 Task: Look for space in Vatican City, Vatican from 11th June, 2023 to 15th June, 2023 for 2 adults in price range Rs.7000 to Rs.16000. Place can be private room with 1  bedroom having 2 beds and 1 bathroom. Property type can be house, flat, guest house, hotel. Booking option can be shelf check-in. Required host language is English.
Action: Mouse moved to (416, 101)
Screenshot: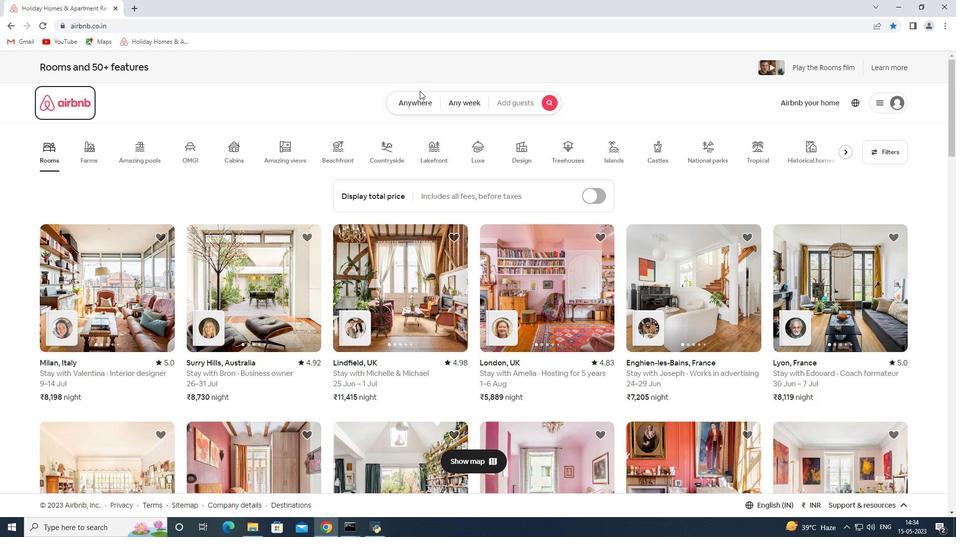 
Action: Mouse pressed left at (416, 101)
Screenshot: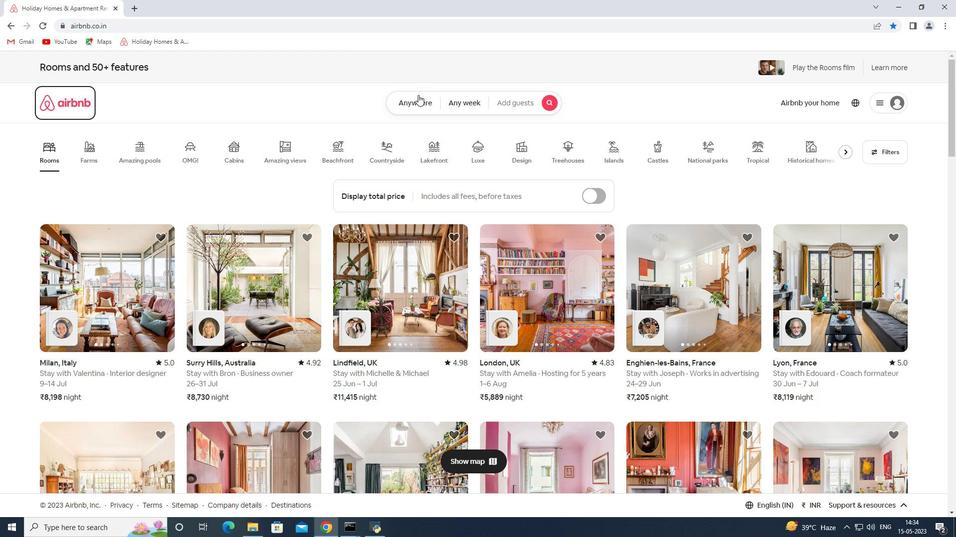 
Action: Mouse moved to (341, 140)
Screenshot: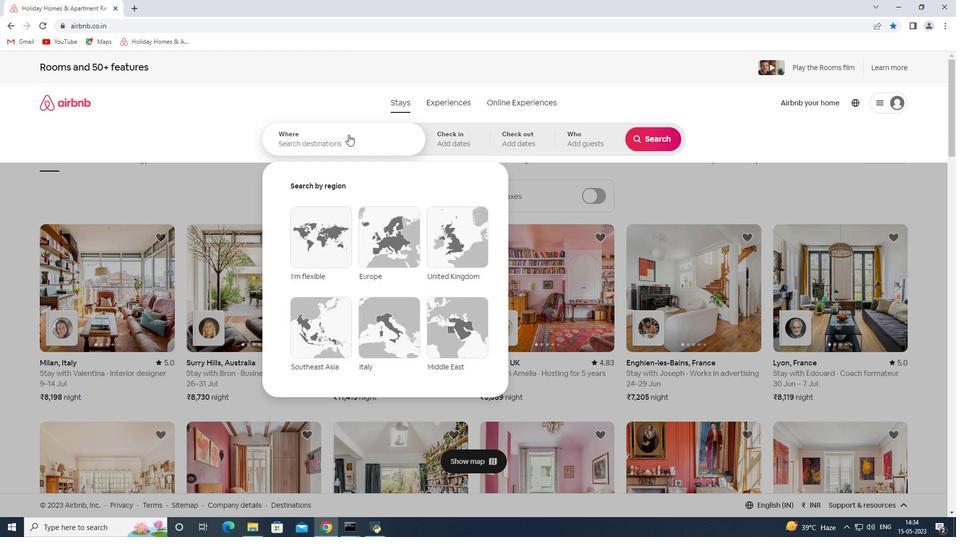 
Action: Mouse pressed left at (341, 140)
Screenshot: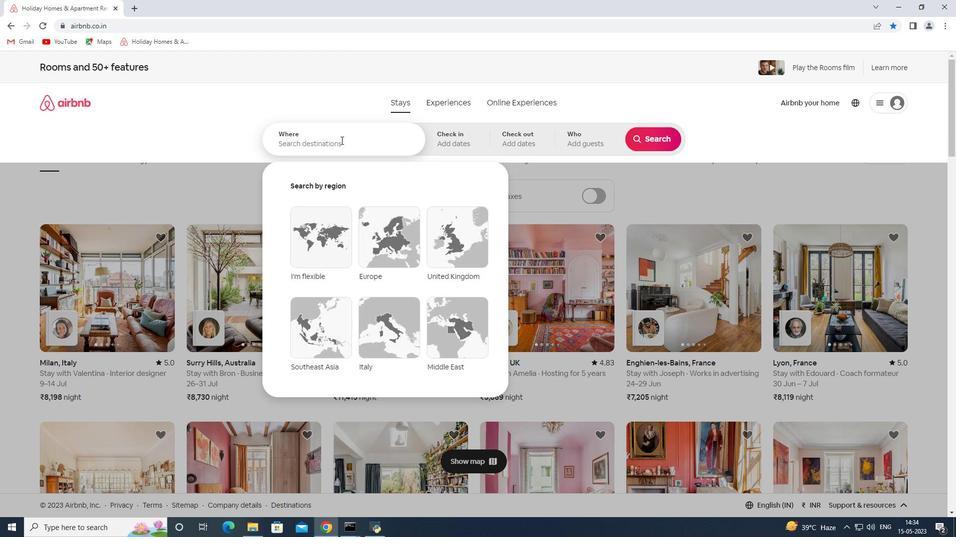 
Action: Key pressed <Key.shift>Vatican<Key.space><Key.shift><Key.shift><Key.shift><Key.shift><Key.shift><Key.shift><Key.shift><Key.shift><Key.shift><Key.shift><Key.shift>City<Key.space><Key.shift>Vatican<Key.space><Key.enter>
Screenshot: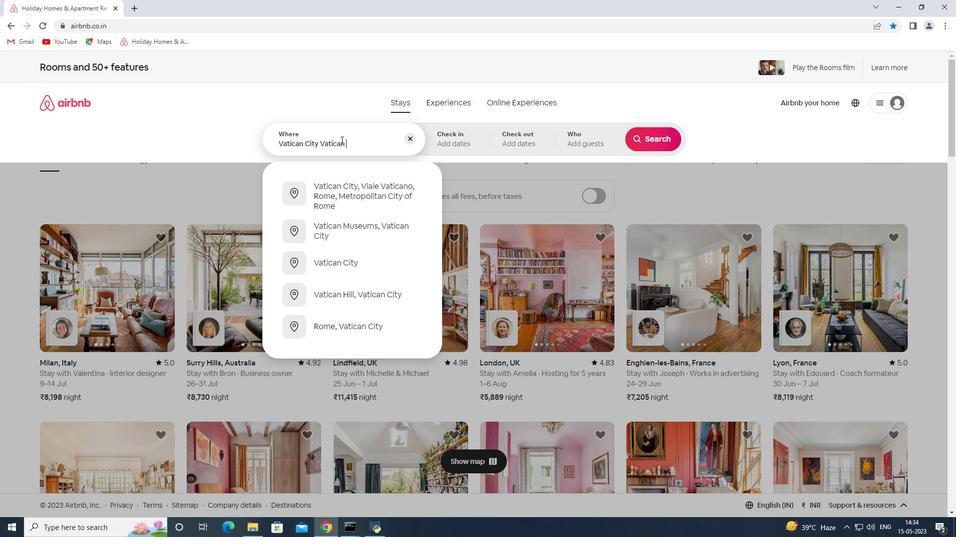 
Action: Mouse moved to (506, 308)
Screenshot: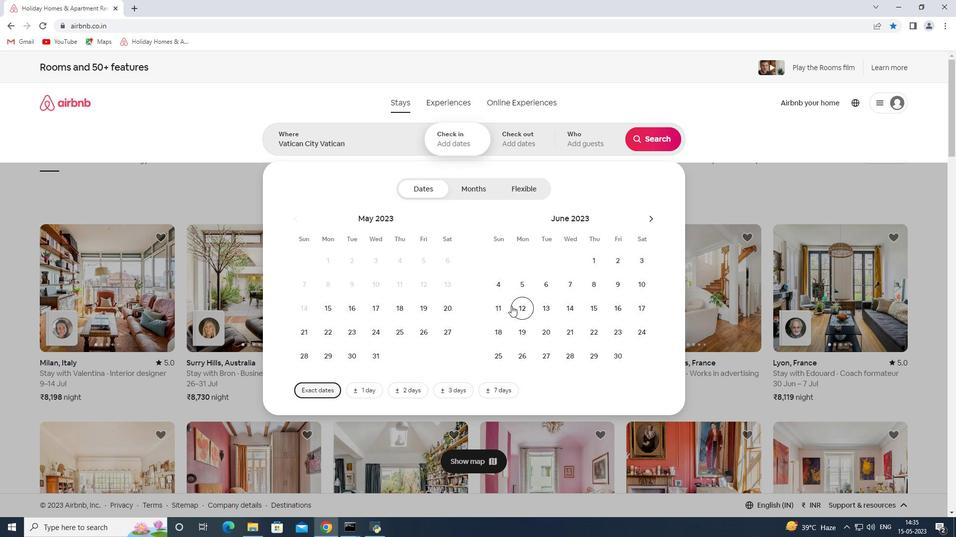
Action: Mouse pressed left at (506, 308)
Screenshot: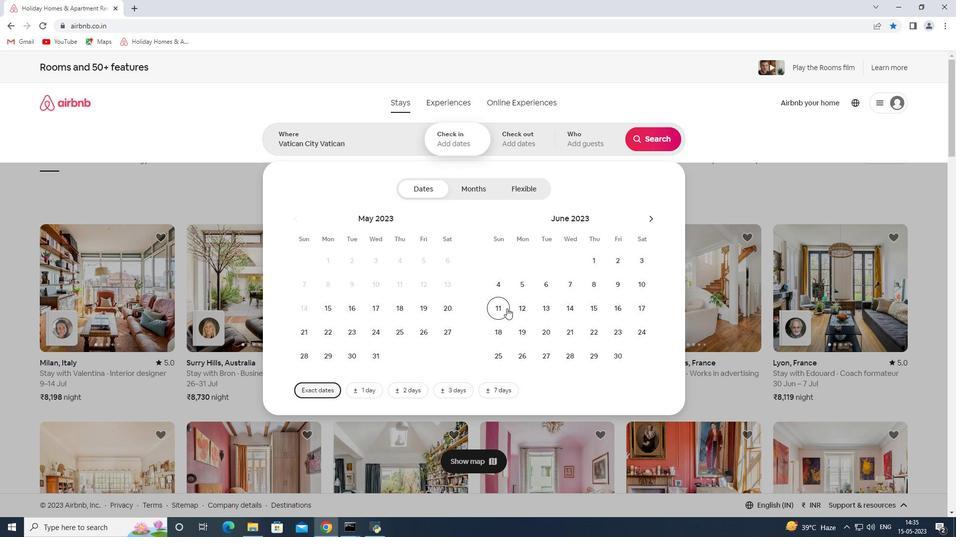 
Action: Mouse moved to (601, 311)
Screenshot: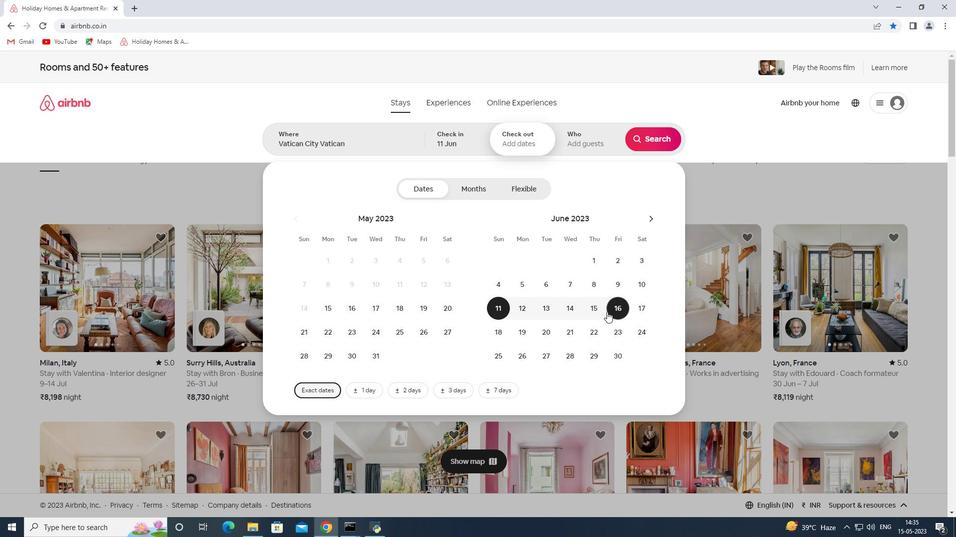 
Action: Mouse pressed left at (601, 311)
Screenshot: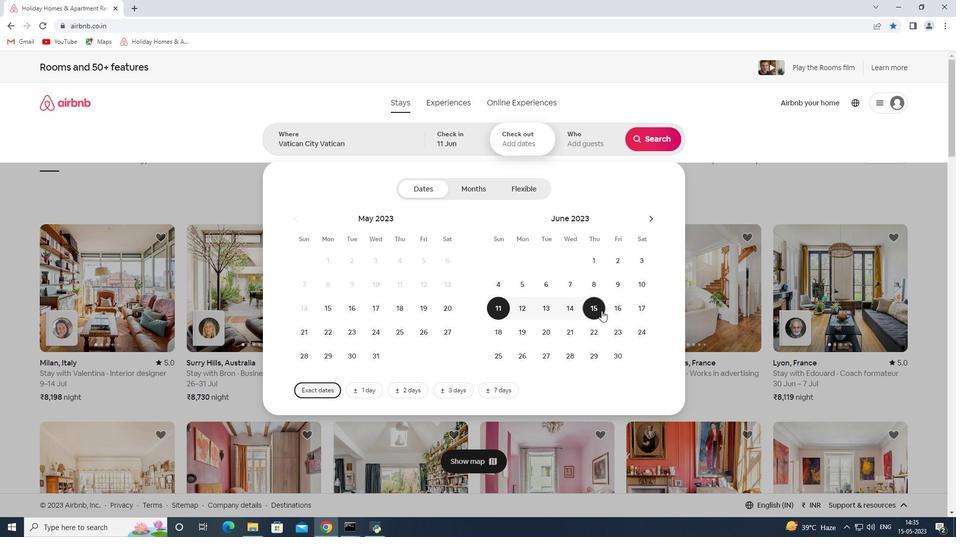 
Action: Mouse moved to (579, 146)
Screenshot: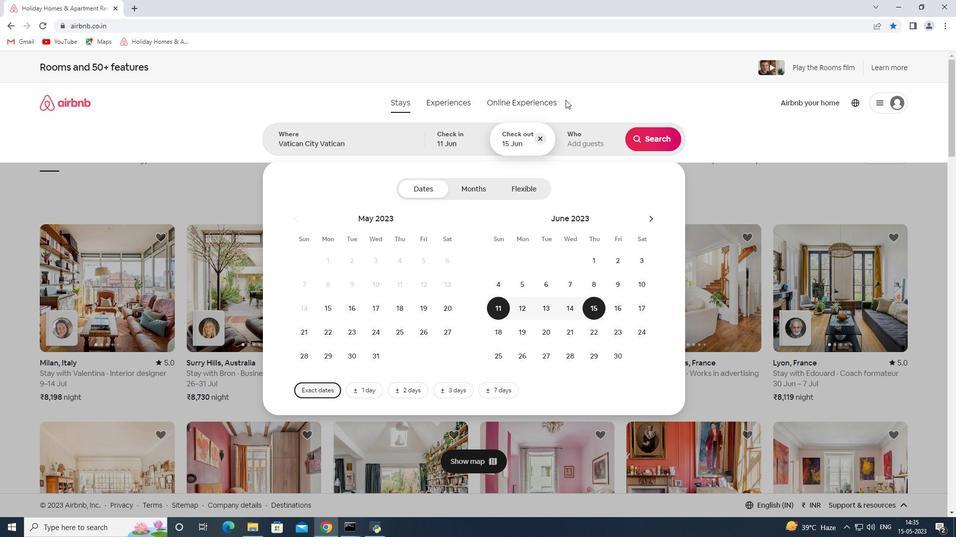 
Action: Mouse pressed left at (579, 146)
Screenshot: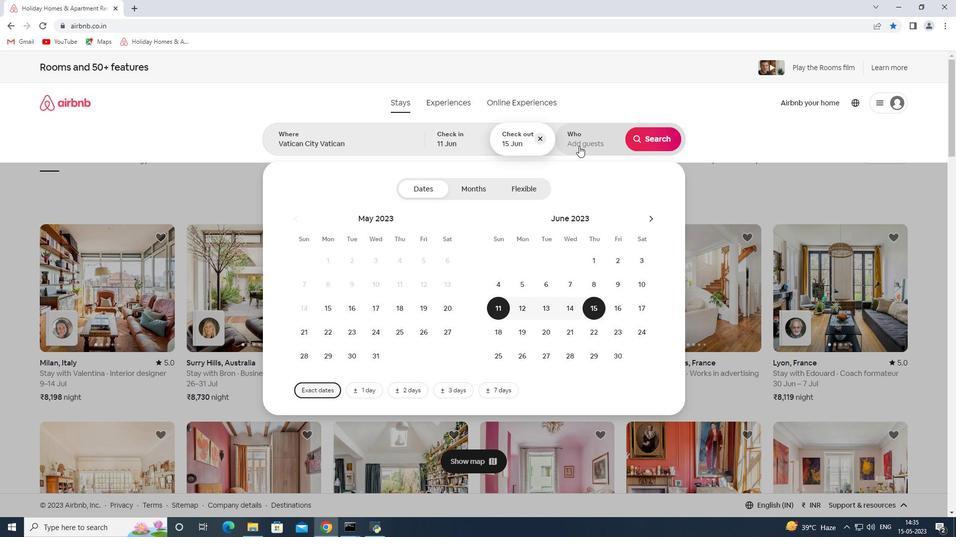 
Action: Mouse moved to (658, 191)
Screenshot: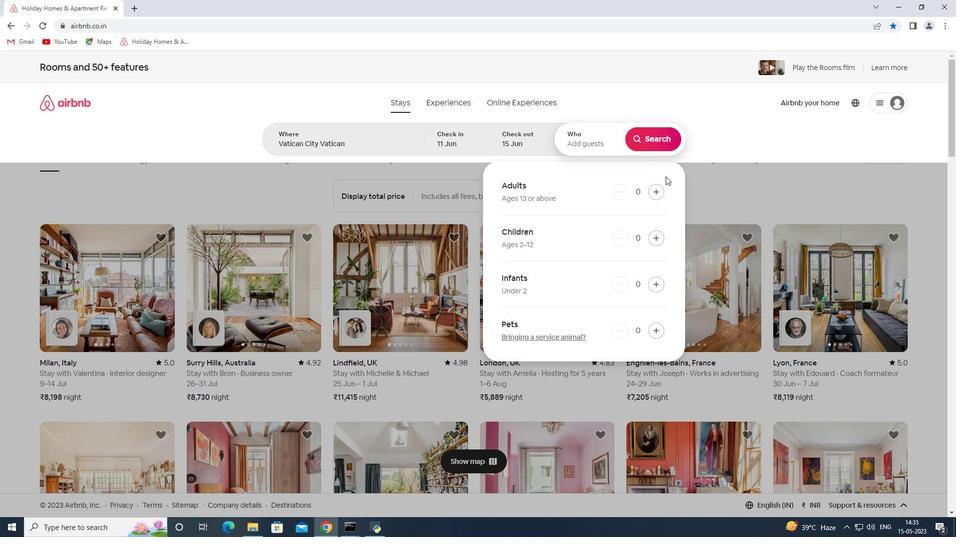 
Action: Mouse pressed left at (658, 191)
Screenshot: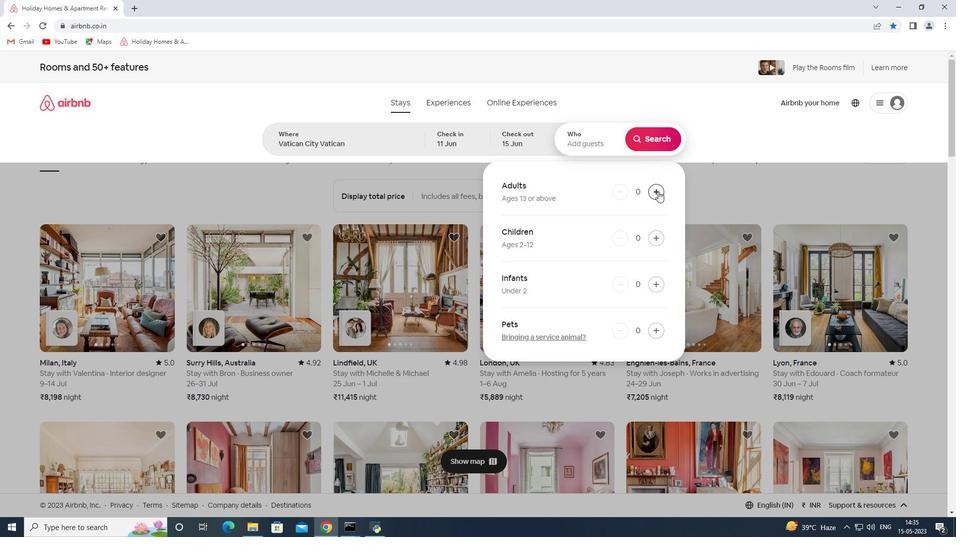 
Action: Mouse pressed left at (658, 191)
Screenshot: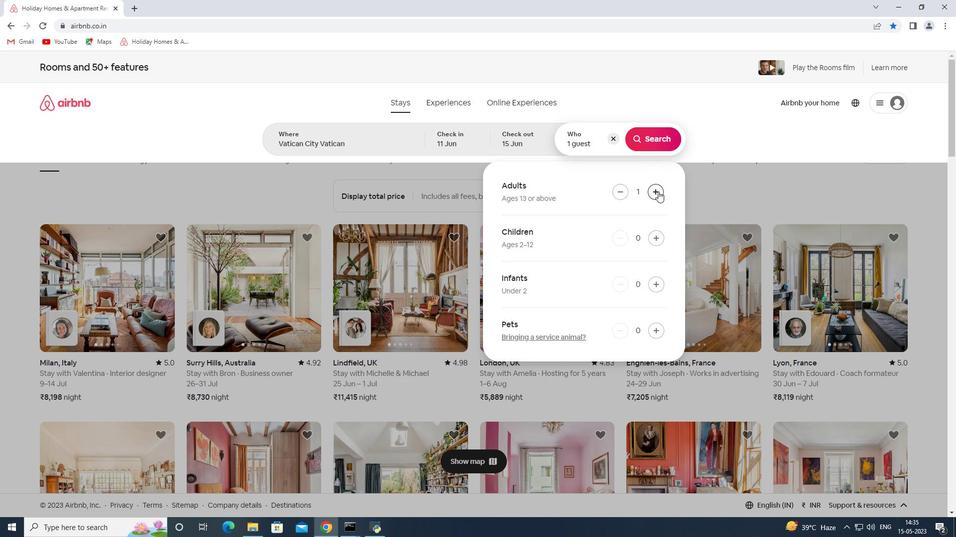 
Action: Mouse moved to (658, 144)
Screenshot: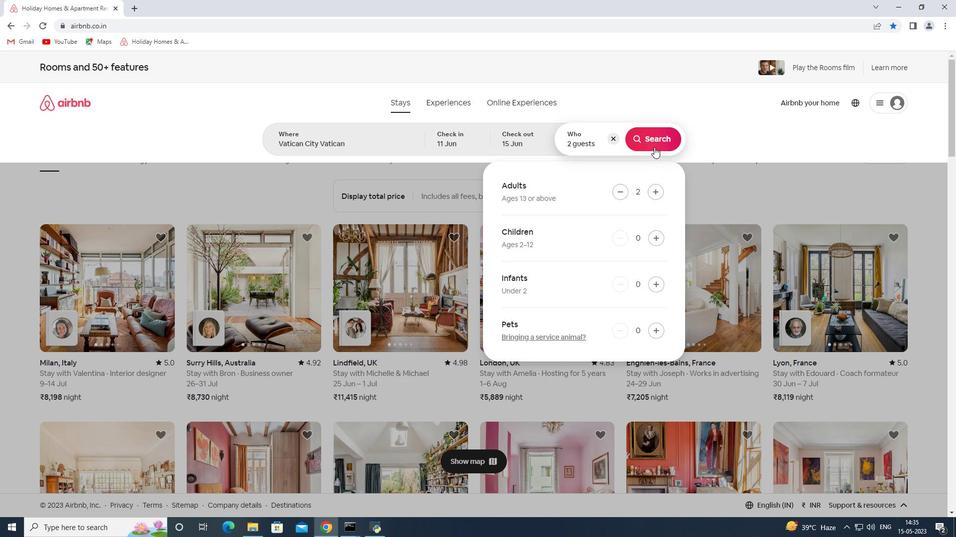 
Action: Mouse pressed left at (658, 144)
Screenshot: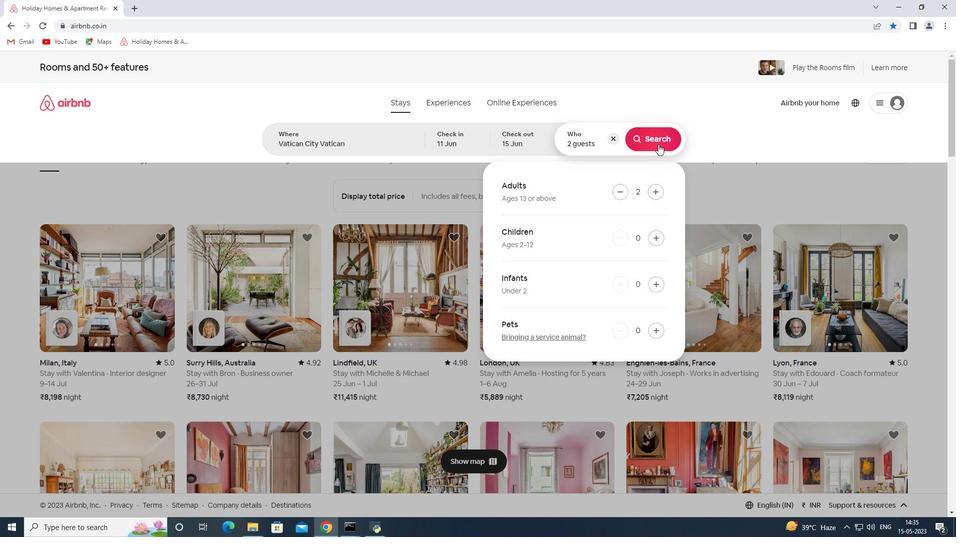 
Action: Mouse moved to (905, 116)
Screenshot: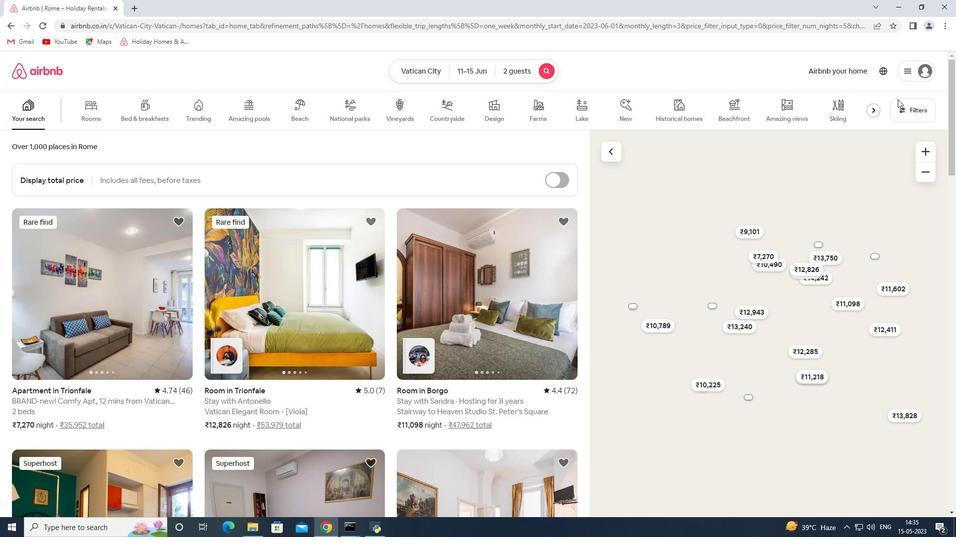 
Action: Mouse pressed left at (905, 116)
Screenshot: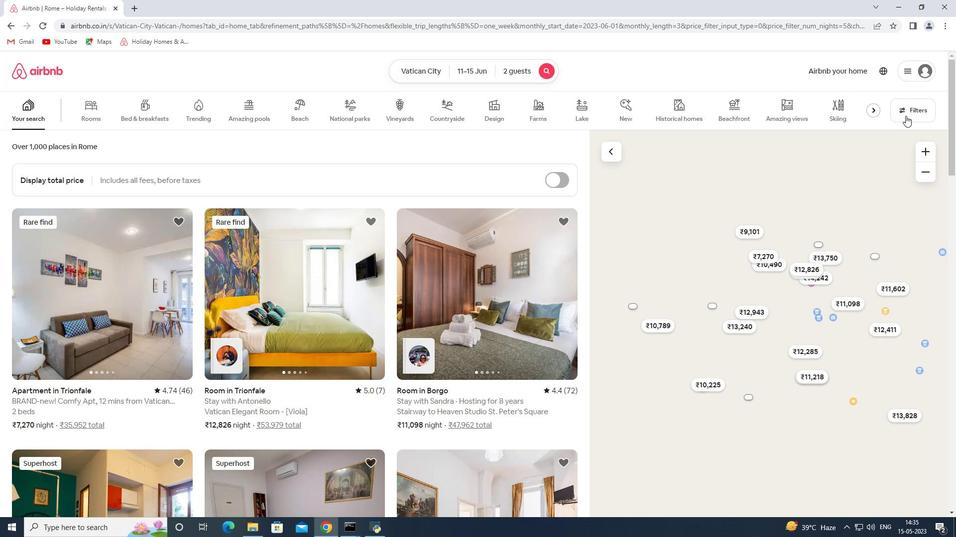 
Action: Mouse moved to (353, 358)
Screenshot: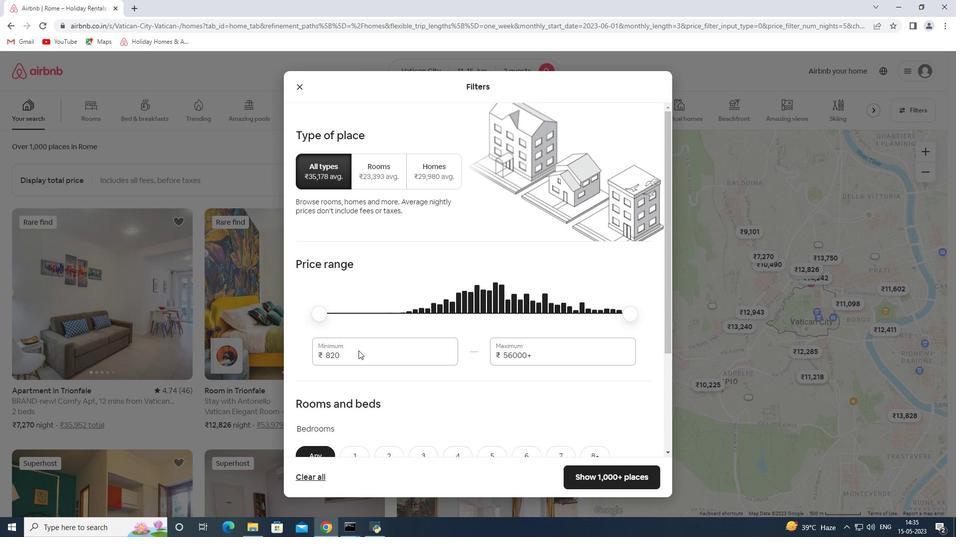 
Action: Mouse pressed left at (353, 358)
Screenshot: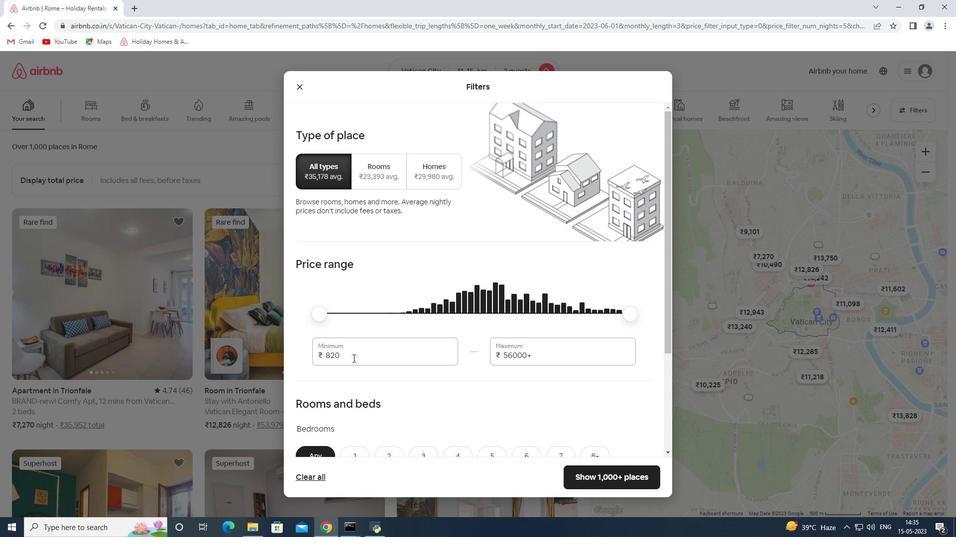 
Action: Mouse pressed left at (353, 358)
Screenshot: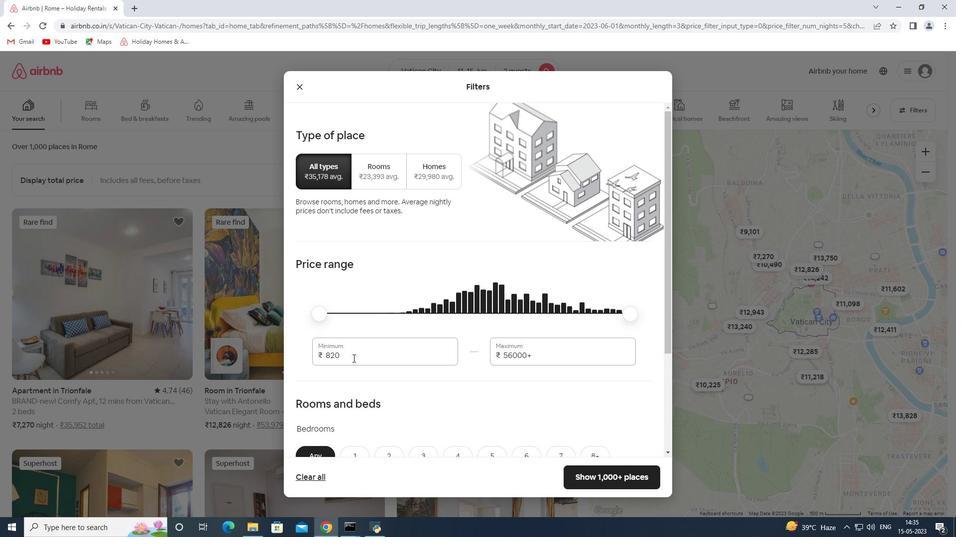 
Action: Key pressed 7000<Key.tab>16000
Screenshot: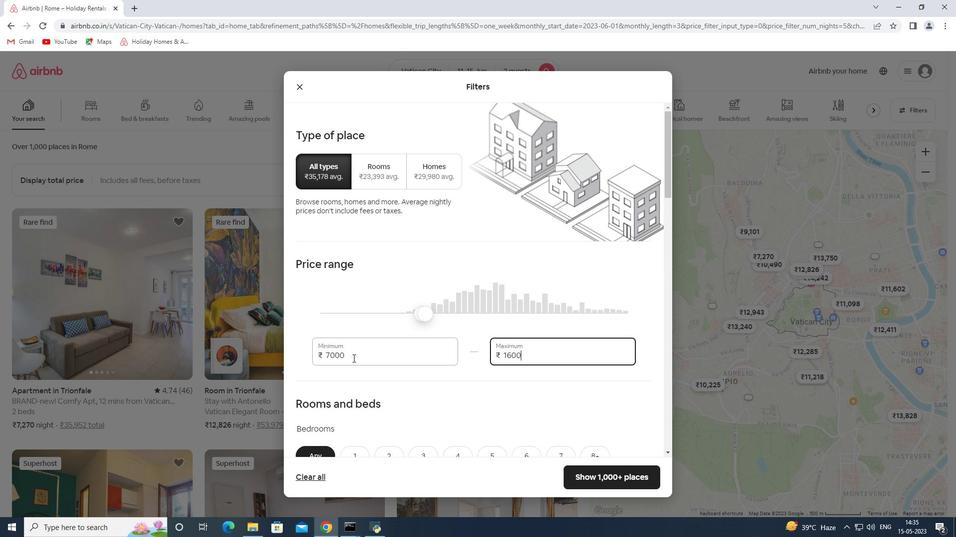 
Action: Mouse moved to (406, 382)
Screenshot: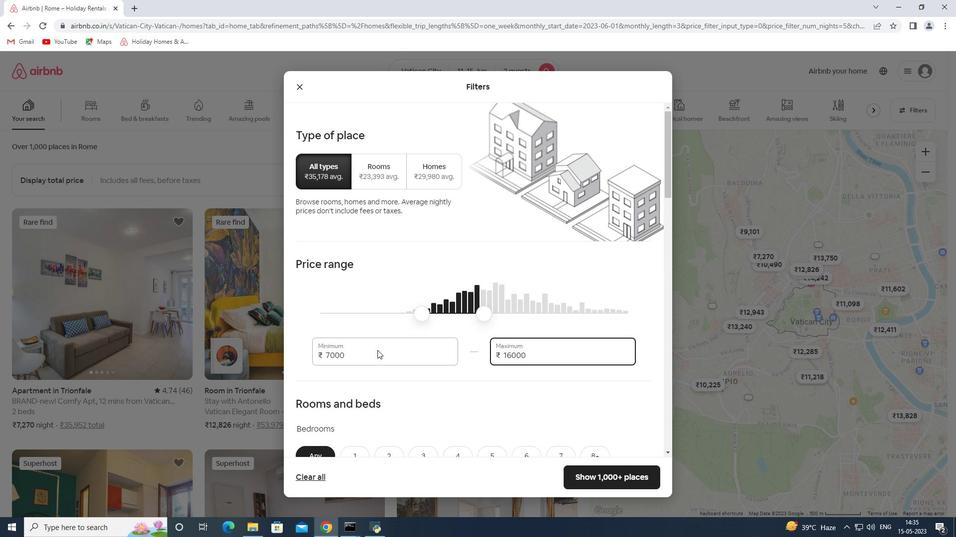 
Action: Mouse scrolled (406, 381) with delta (0, 0)
Screenshot: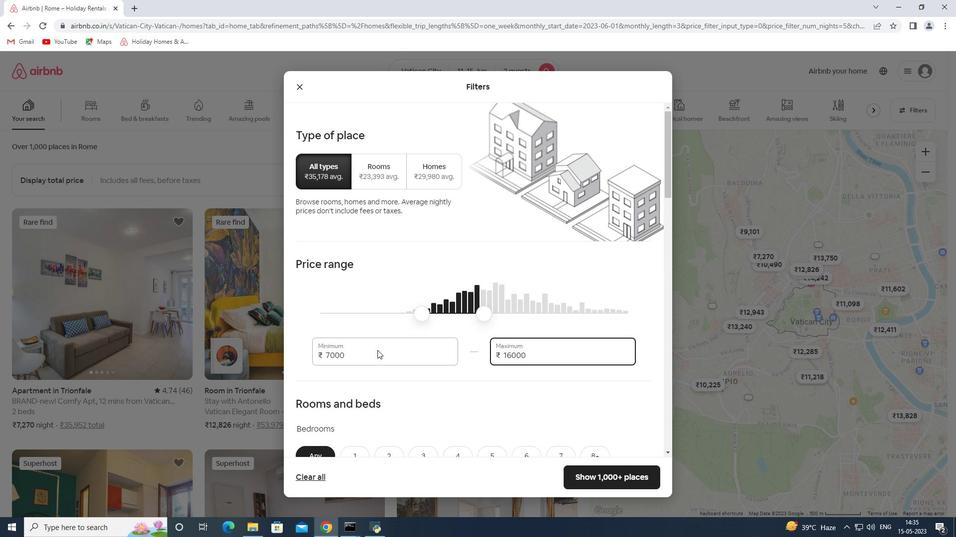 
Action: Mouse moved to (406, 382)
Screenshot: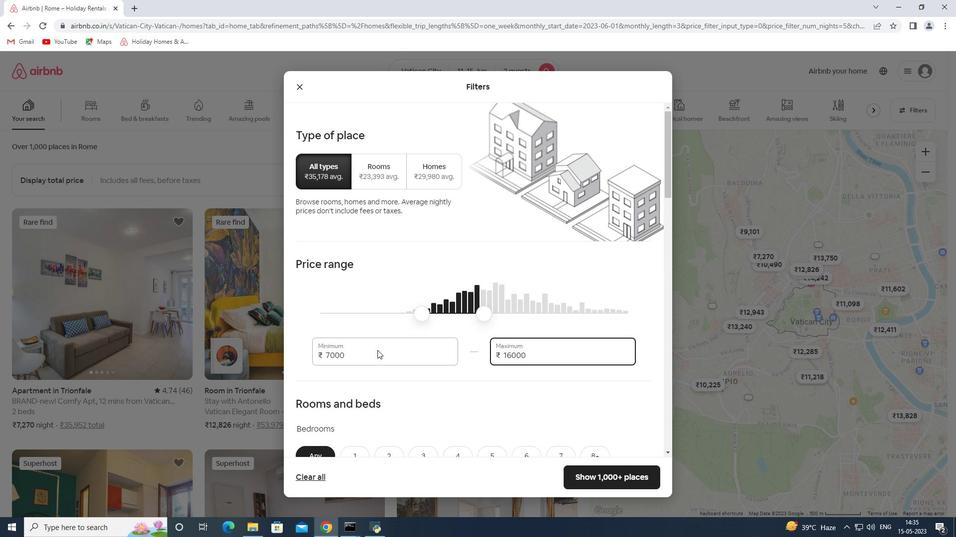 
Action: Mouse scrolled (406, 381) with delta (0, 0)
Screenshot: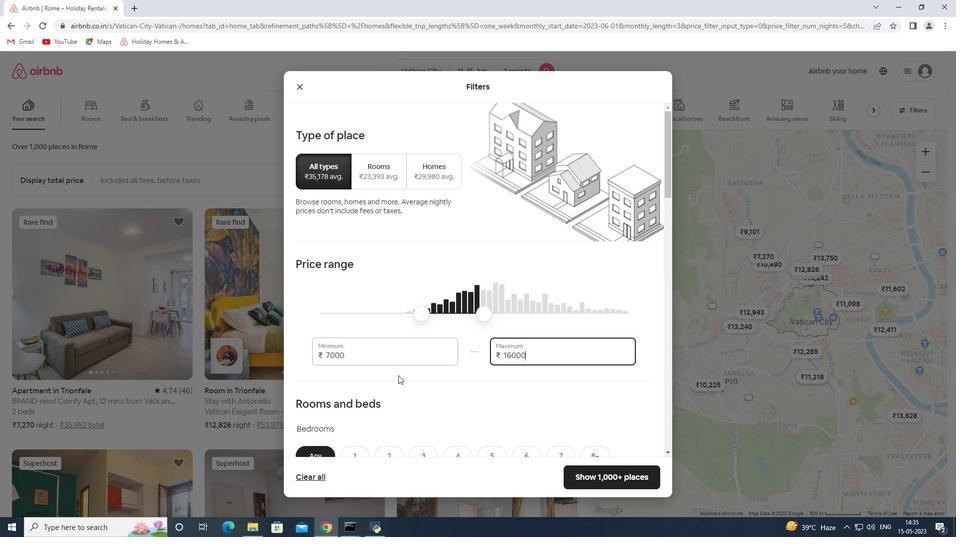 
Action: Mouse moved to (408, 382)
Screenshot: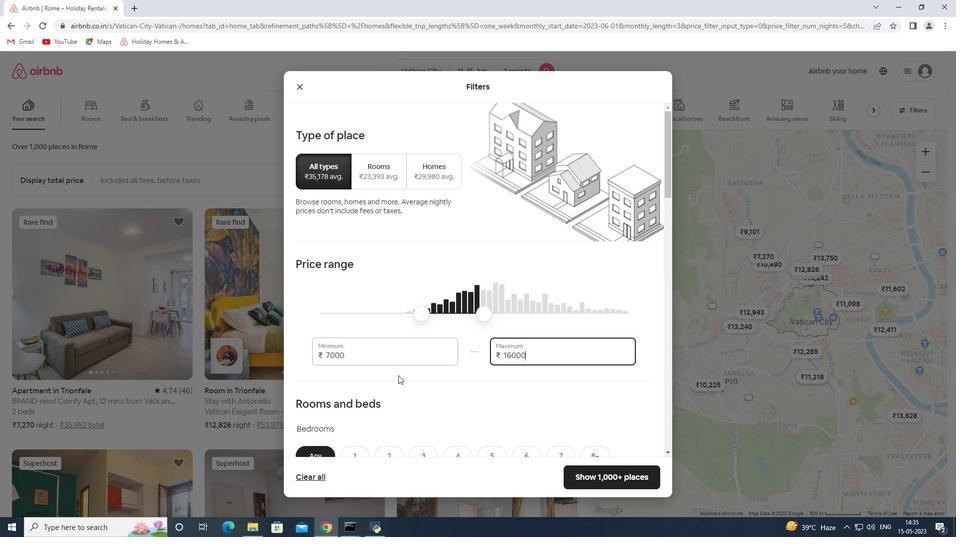 
Action: Mouse scrolled (408, 381) with delta (0, 0)
Screenshot: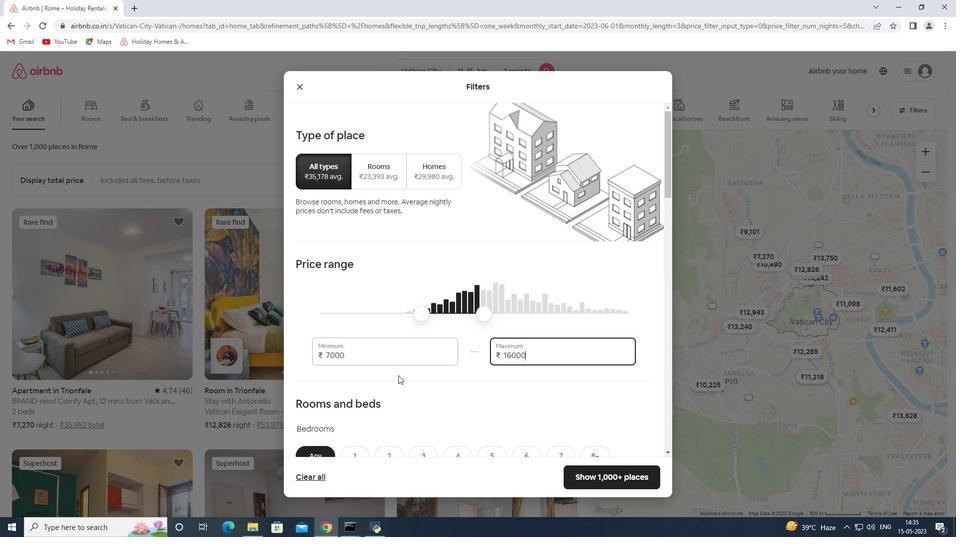 
Action: Mouse moved to (419, 379)
Screenshot: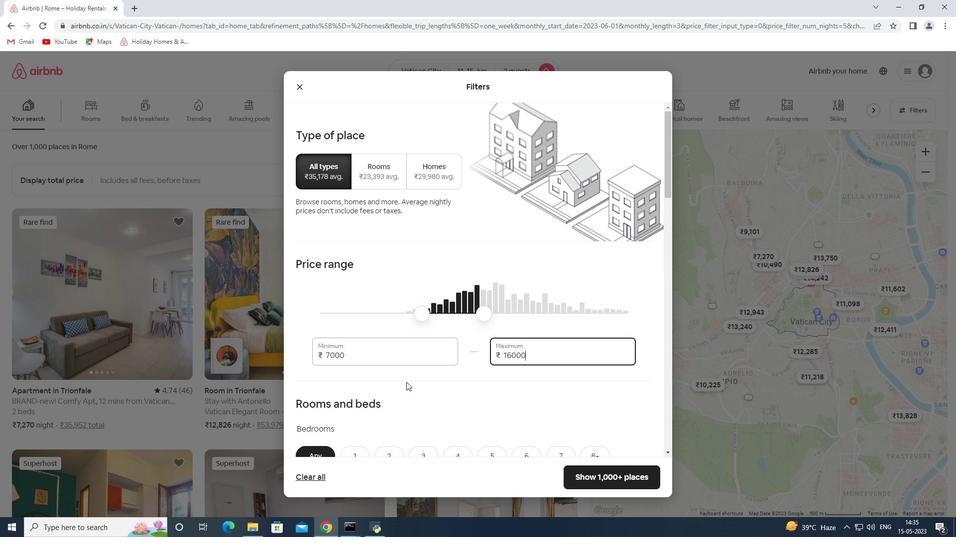 
Action: Mouse scrolled (419, 379) with delta (0, 0)
Screenshot: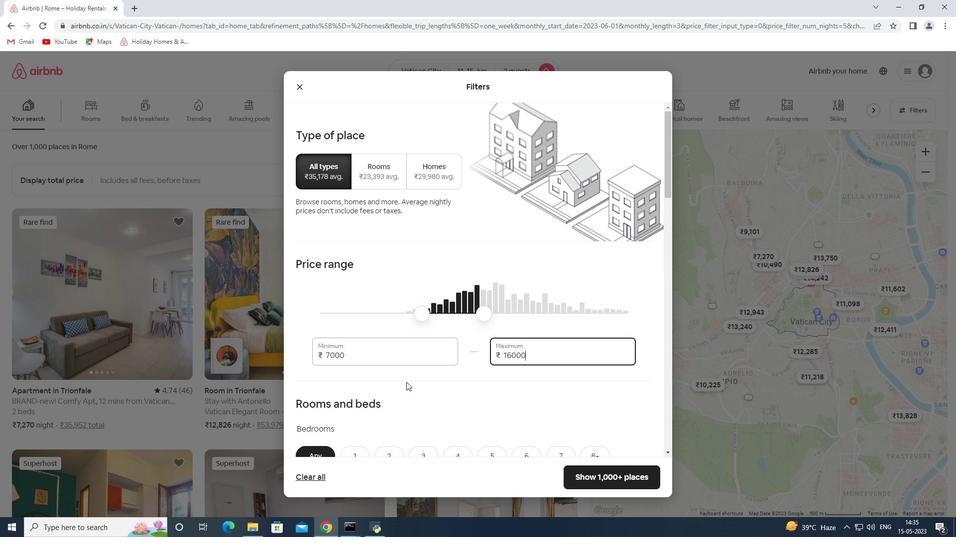 
Action: Mouse moved to (363, 257)
Screenshot: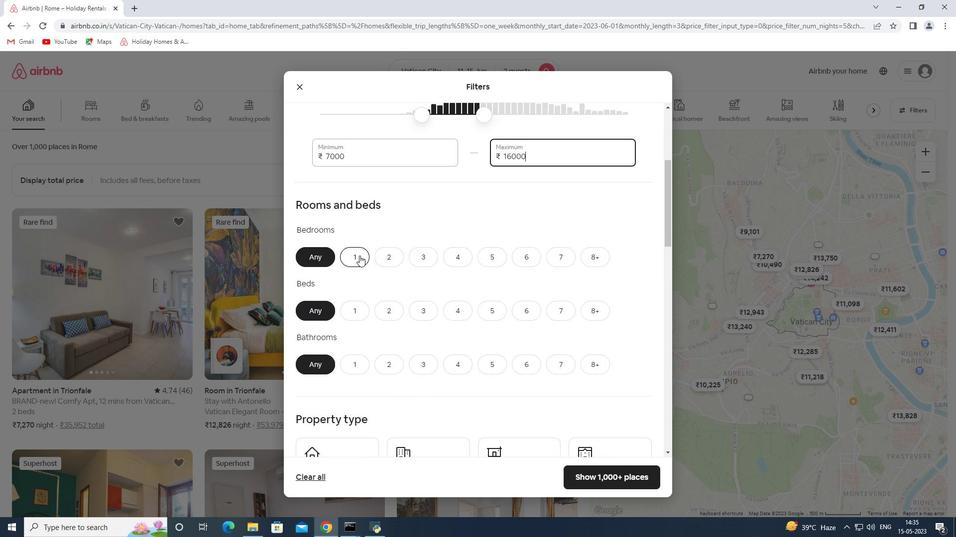 
Action: Mouse pressed left at (363, 257)
Screenshot: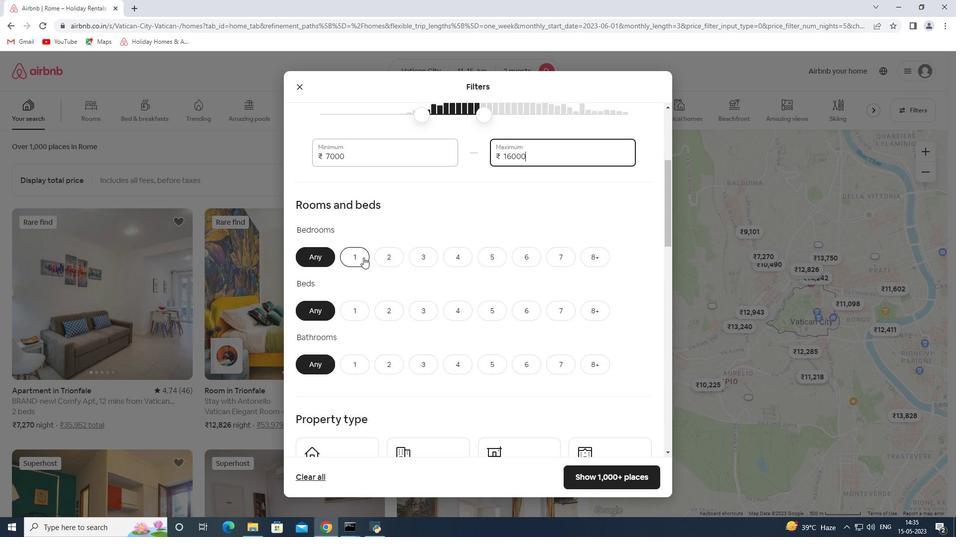 
Action: Mouse moved to (395, 315)
Screenshot: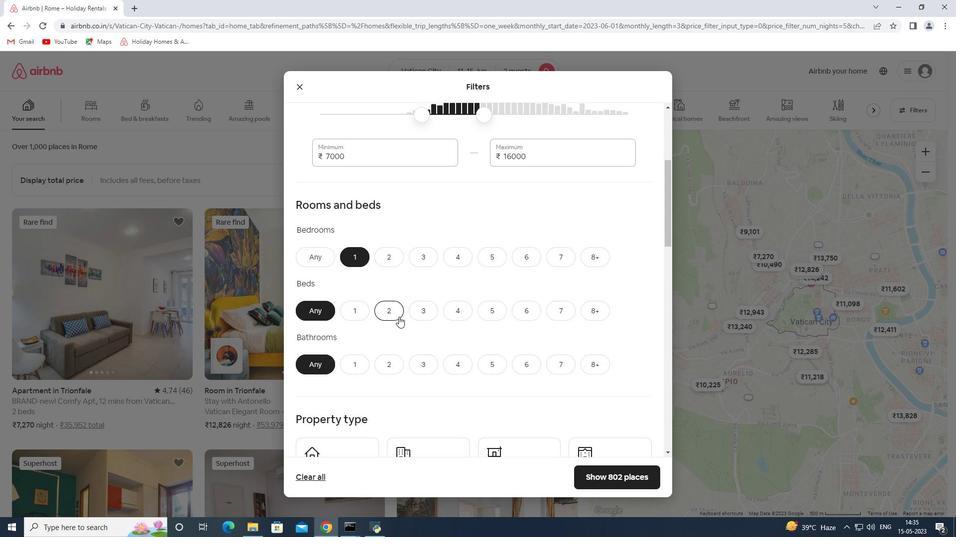 
Action: Mouse pressed left at (395, 315)
Screenshot: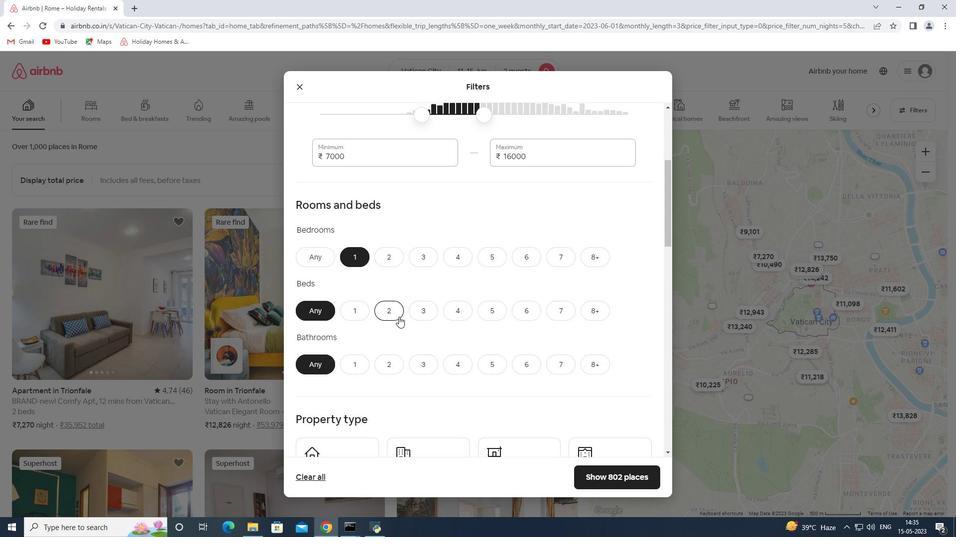 
Action: Mouse moved to (357, 365)
Screenshot: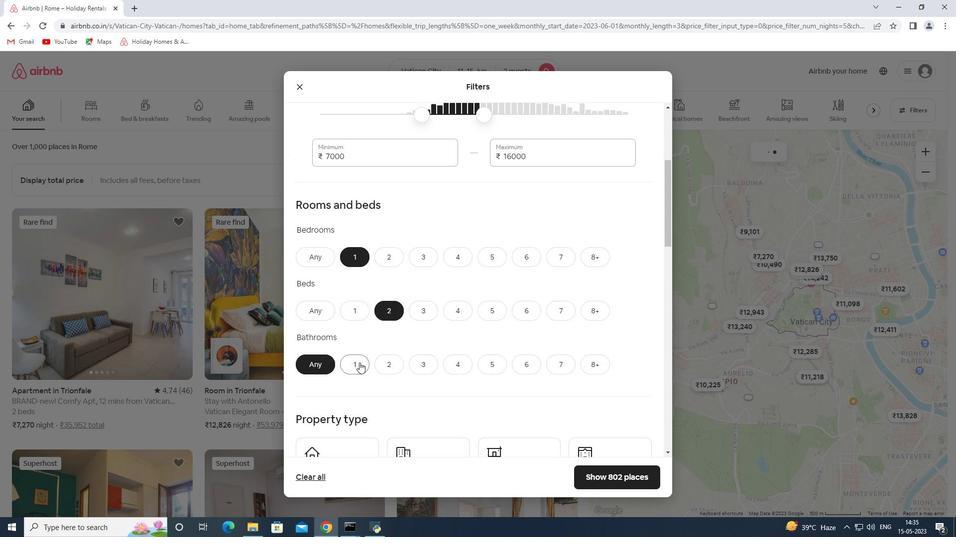 
Action: Mouse pressed left at (357, 365)
Screenshot: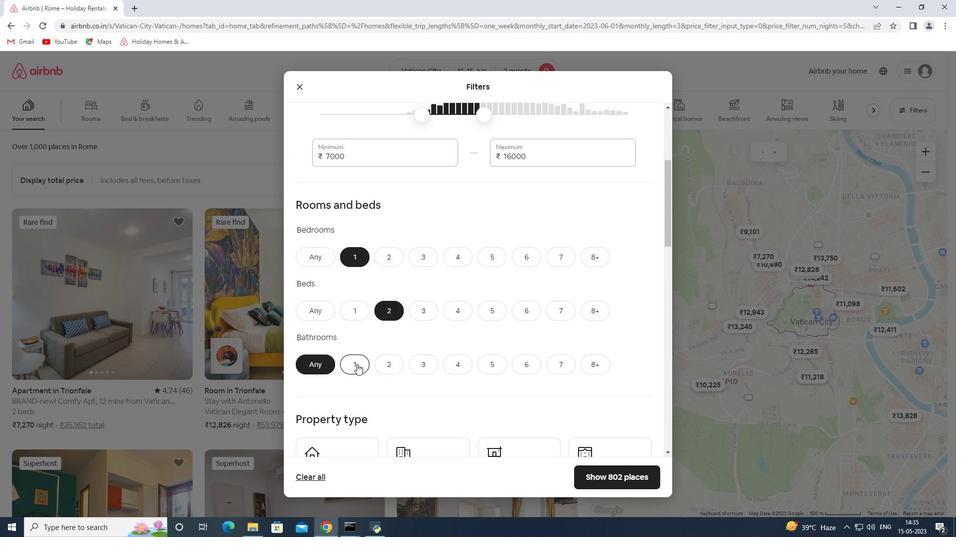 
Action: Mouse moved to (367, 362)
Screenshot: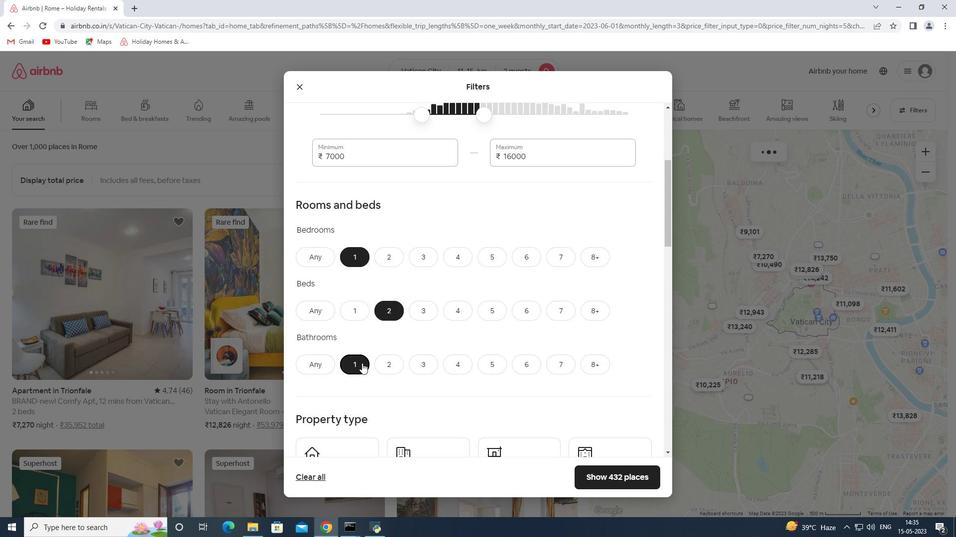 
Action: Mouse scrolled (367, 361) with delta (0, 0)
Screenshot: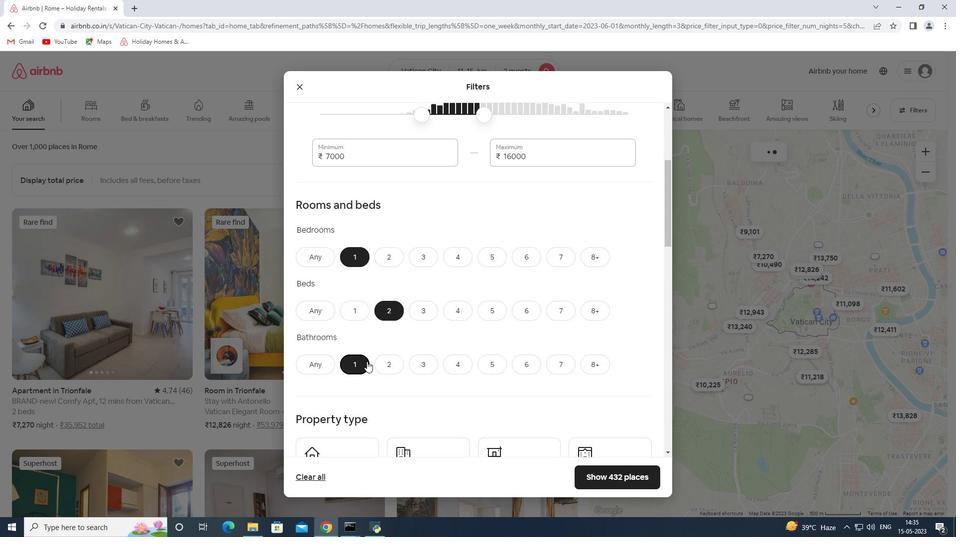 
Action: Mouse scrolled (367, 361) with delta (0, 0)
Screenshot: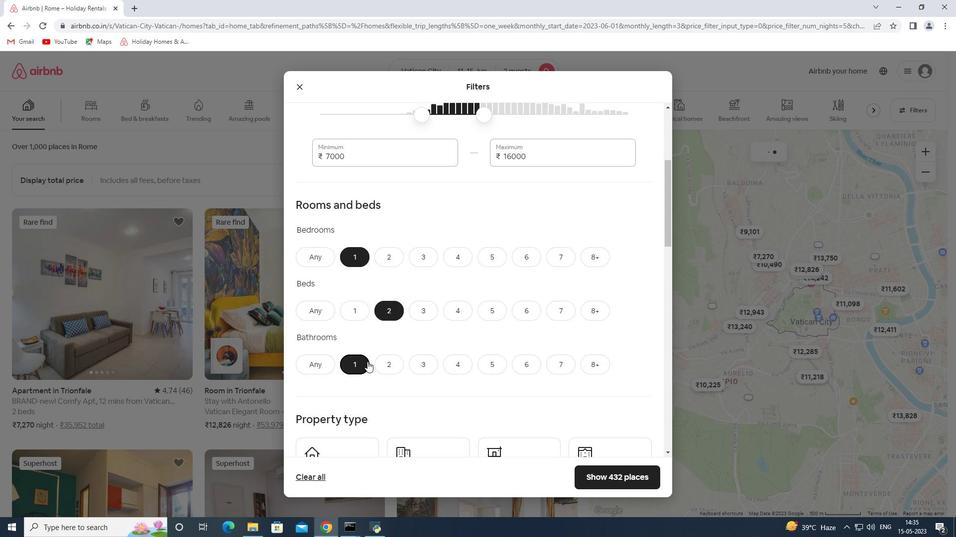 
Action: Mouse scrolled (367, 361) with delta (0, 0)
Screenshot: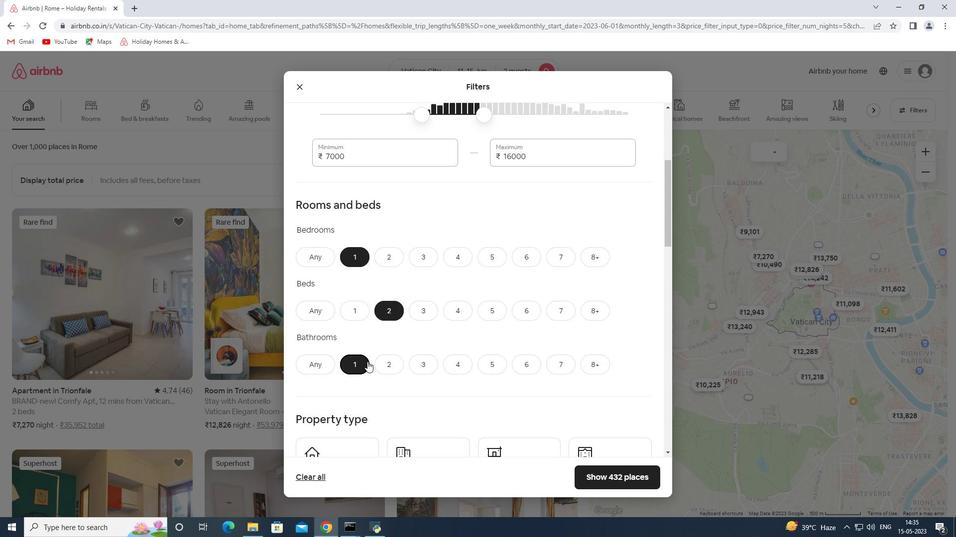 
Action: Mouse moved to (355, 336)
Screenshot: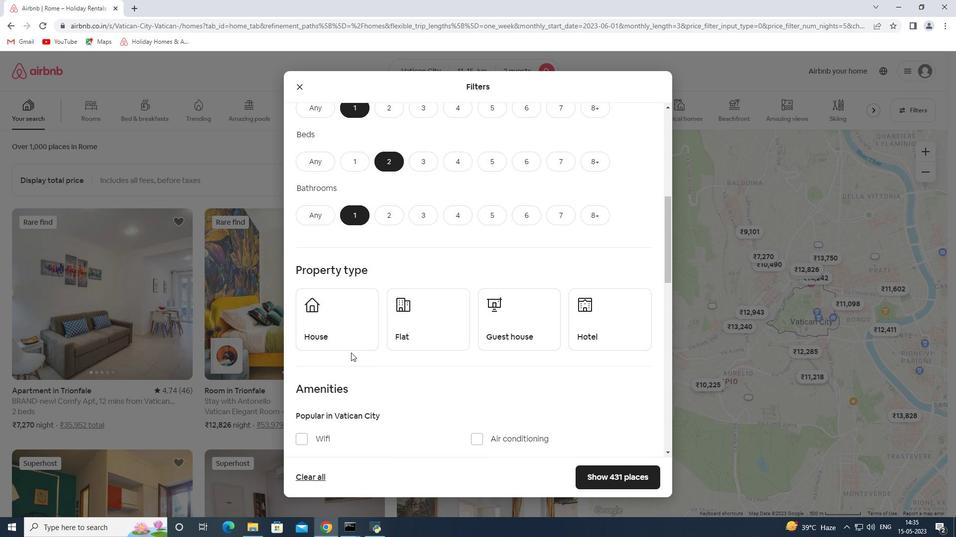 
Action: Mouse pressed left at (355, 336)
Screenshot: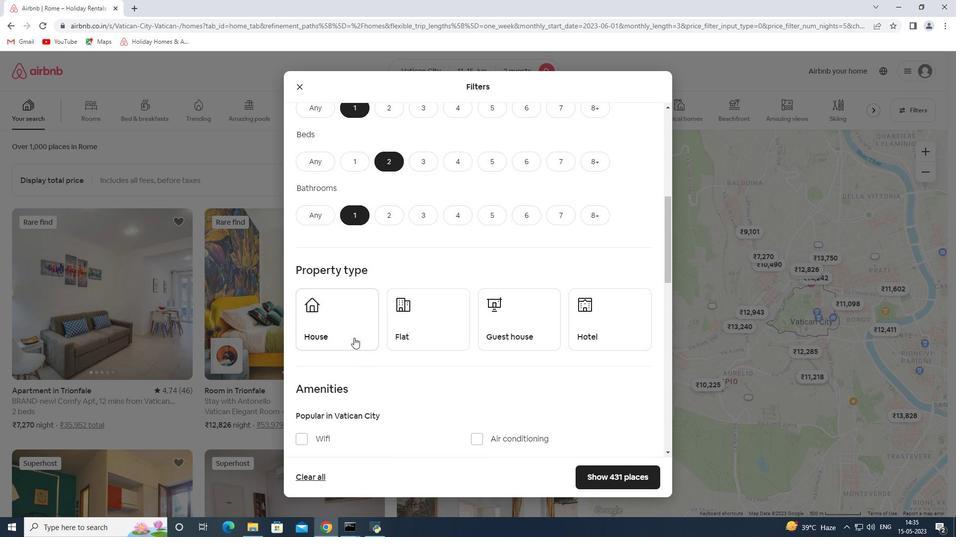 
Action: Mouse moved to (417, 329)
Screenshot: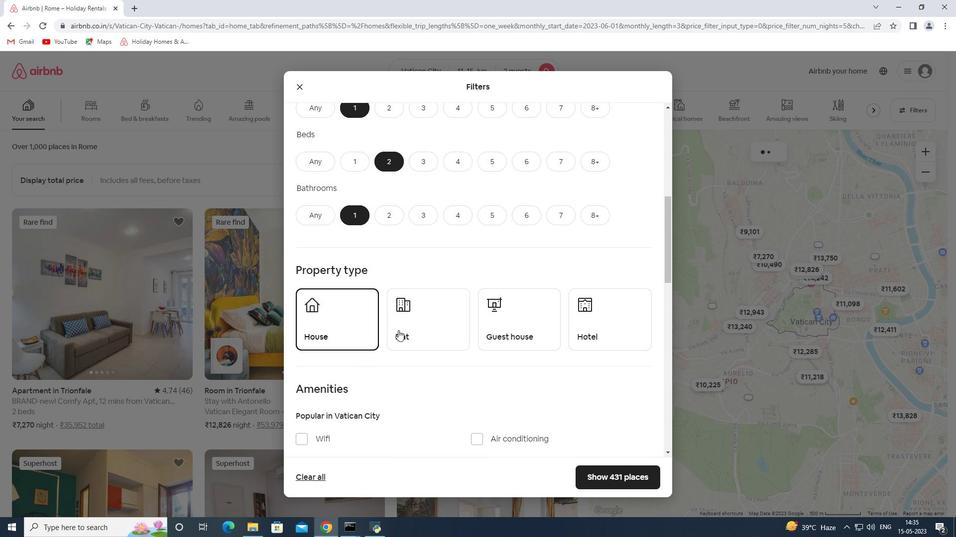 
Action: Mouse pressed left at (417, 329)
Screenshot: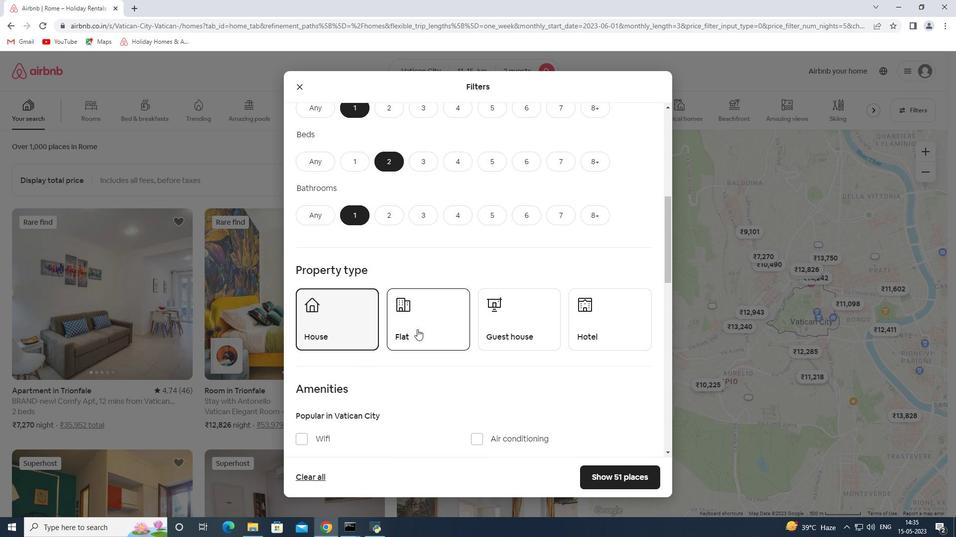 
Action: Mouse moved to (509, 323)
Screenshot: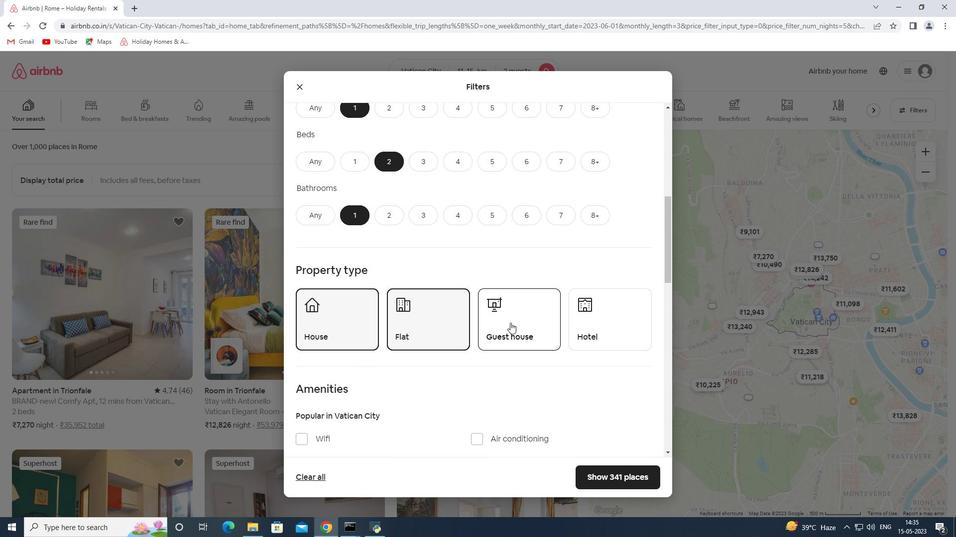 
Action: Mouse pressed left at (509, 323)
Screenshot: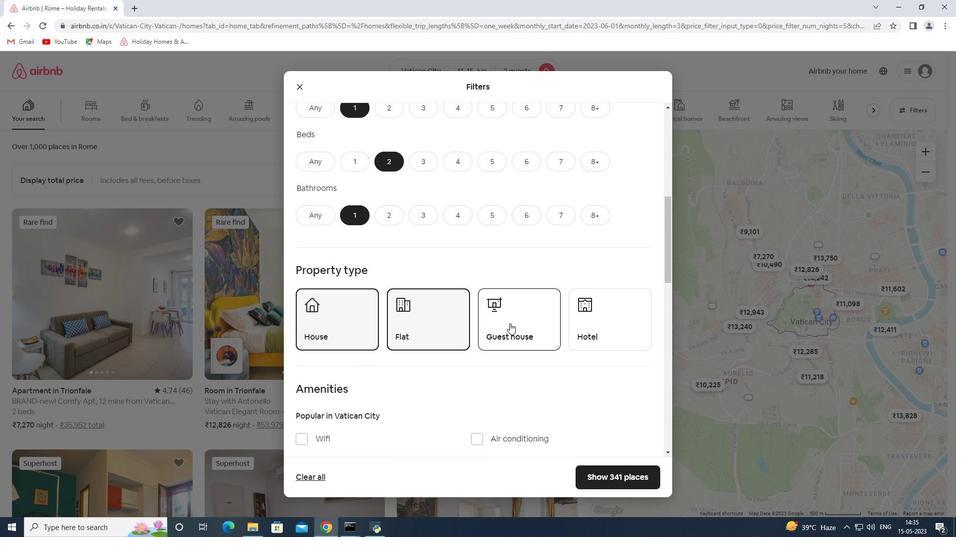 
Action: Mouse moved to (609, 333)
Screenshot: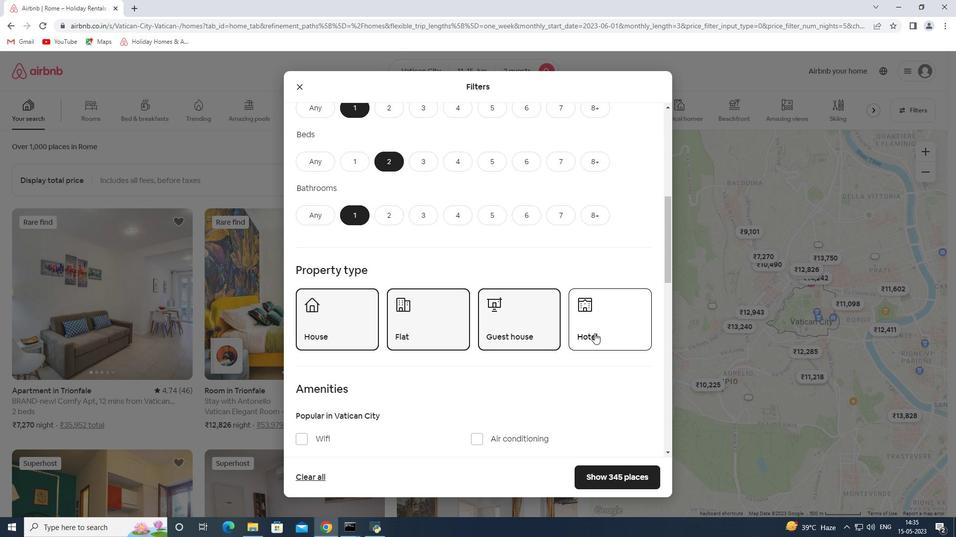 
Action: Mouse pressed left at (609, 333)
Screenshot: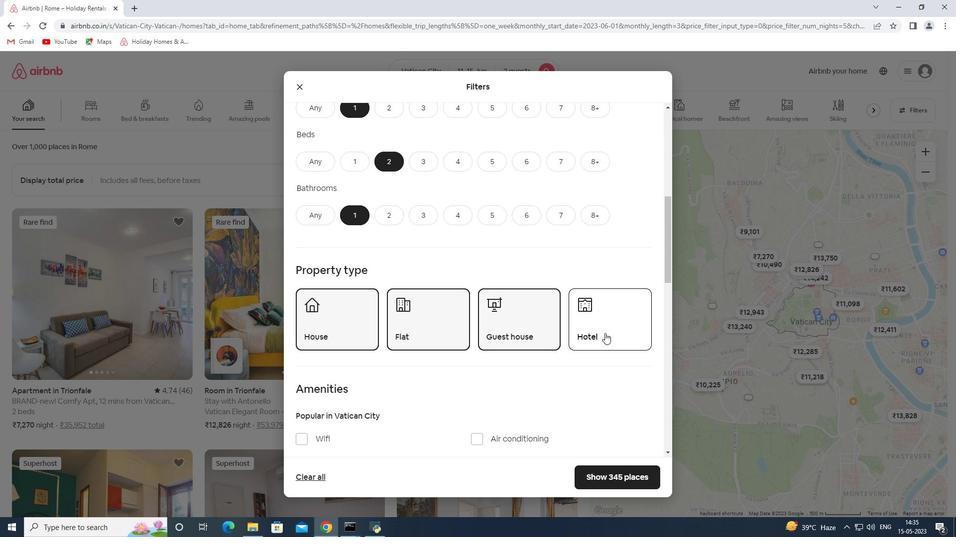 
Action: Mouse moved to (458, 388)
Screenshot: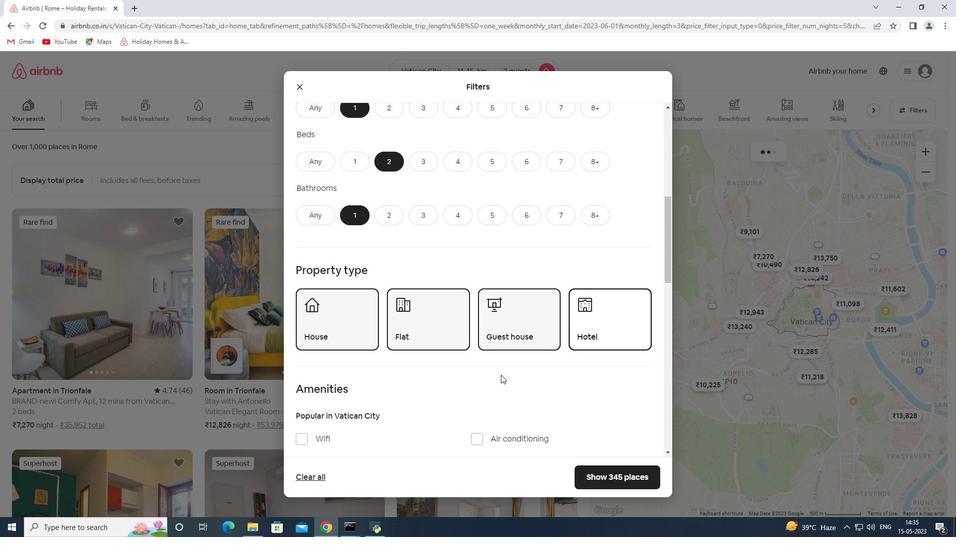 
Action: Mouse scrolled (458, 388) with delta (0, 0)
Screenshot: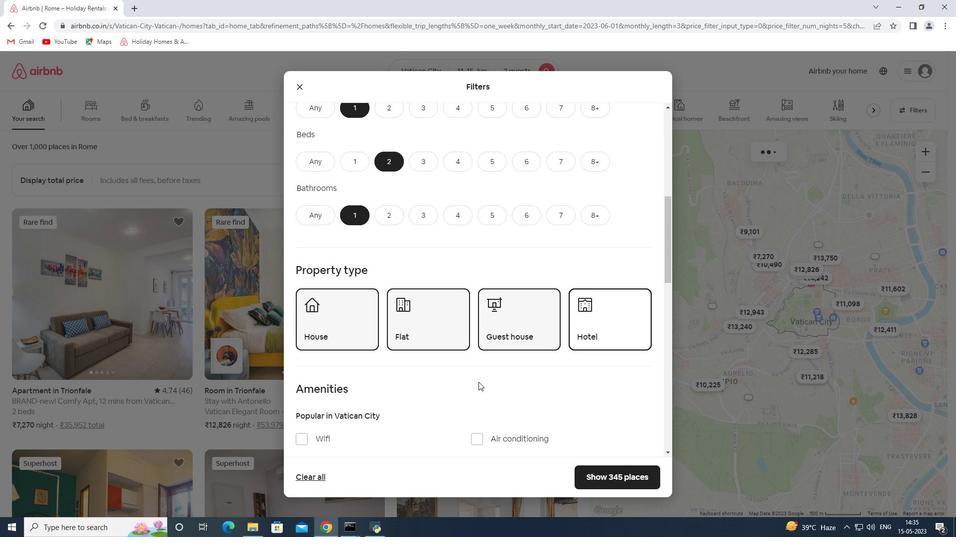 
Action: Mouse scrolled (458, 388) with delta (0, 0)
Screenshot: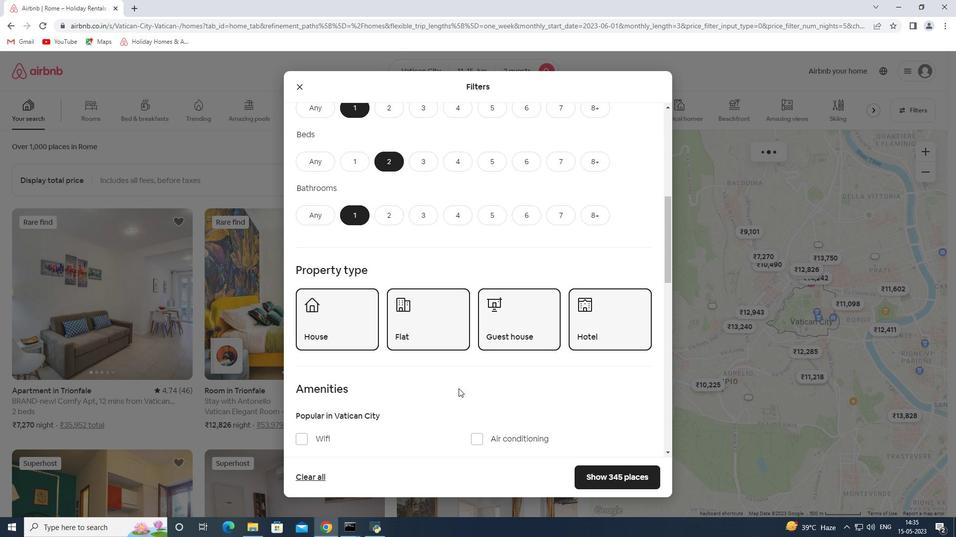 
Action: Mouse scrolled (458, 388) with delta (0, 0)
Screenshot: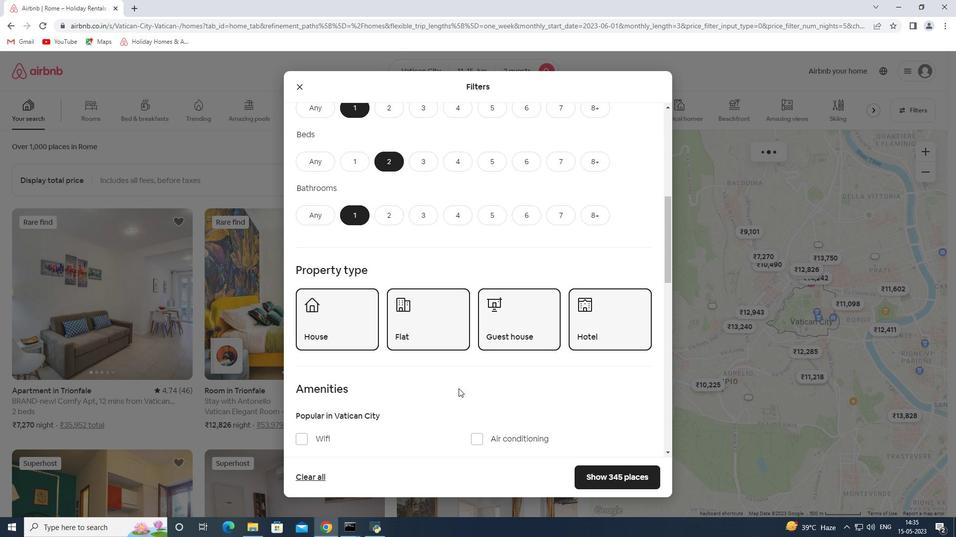 
Action: Mouse moved to (343, 338)
Screenshot: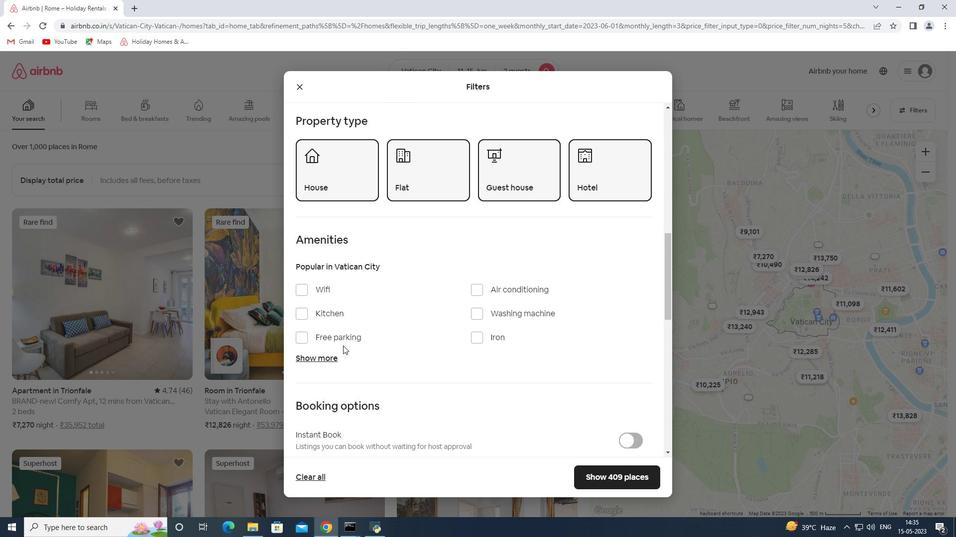 
Action: Mouse pressed left at (343, 338)
Screenshot: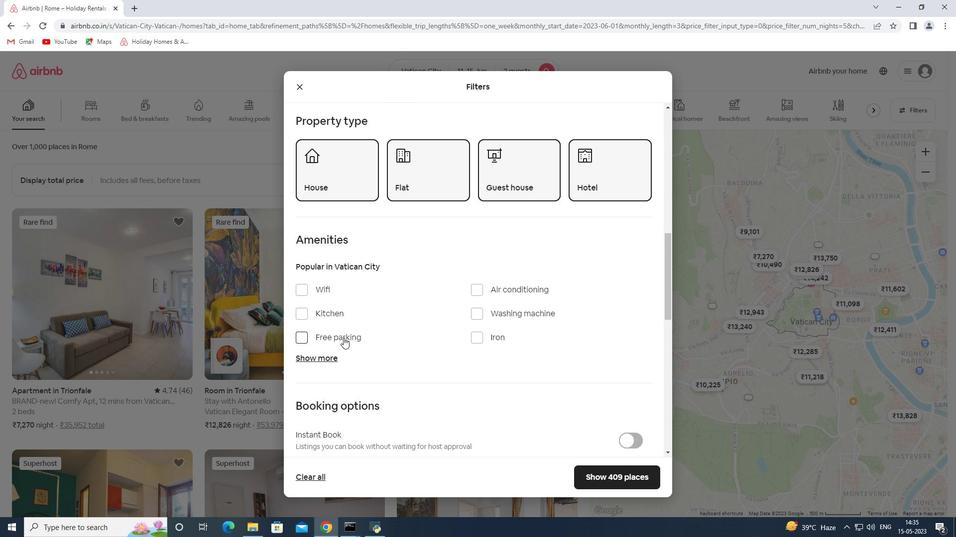 
Action: Mouse moved to (345, 337)
Screenshot: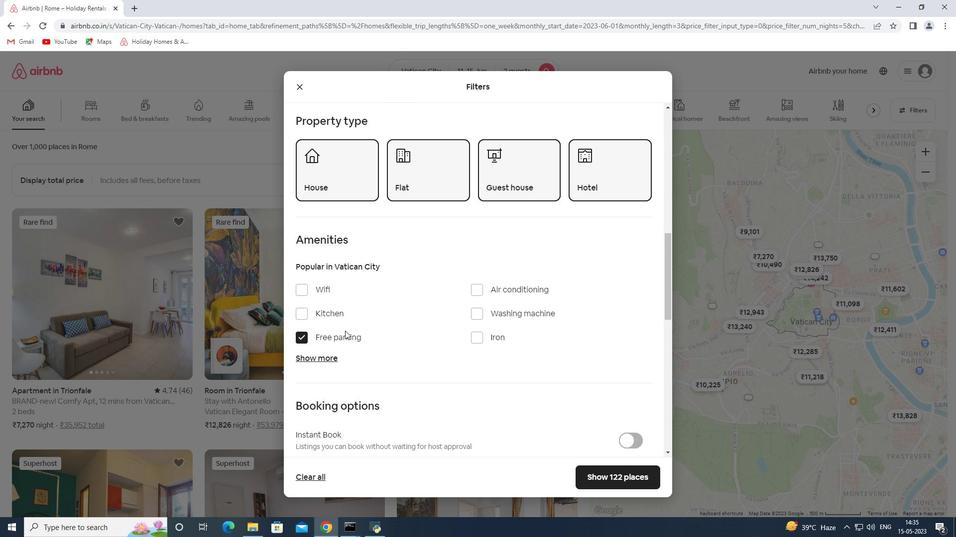 
Action: Mouse pressed left at (345, 337)
Screenshot: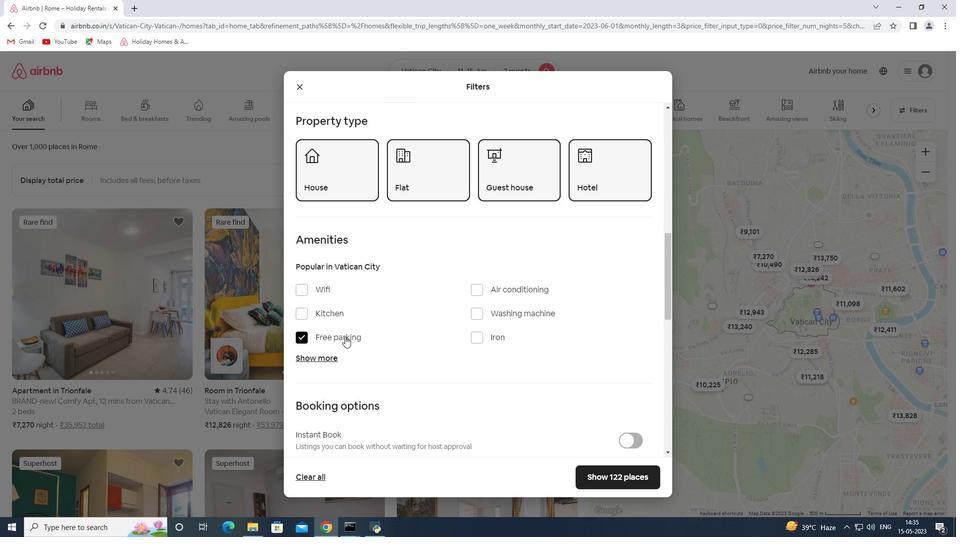 
Action: Mouse moved to (402, 385)
Screenshot: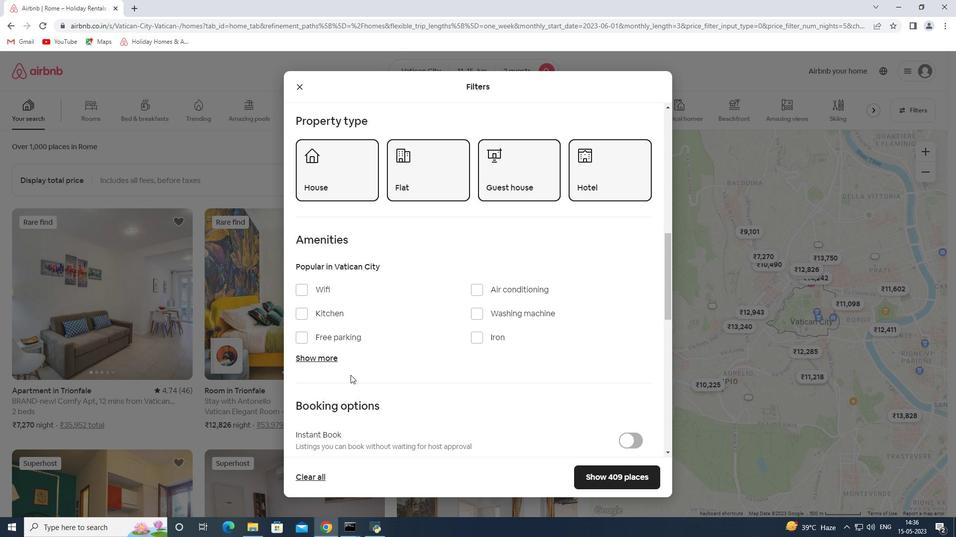 
Action: Mouse scrolled (402, 384) with delta (0, 0)
Screenshot: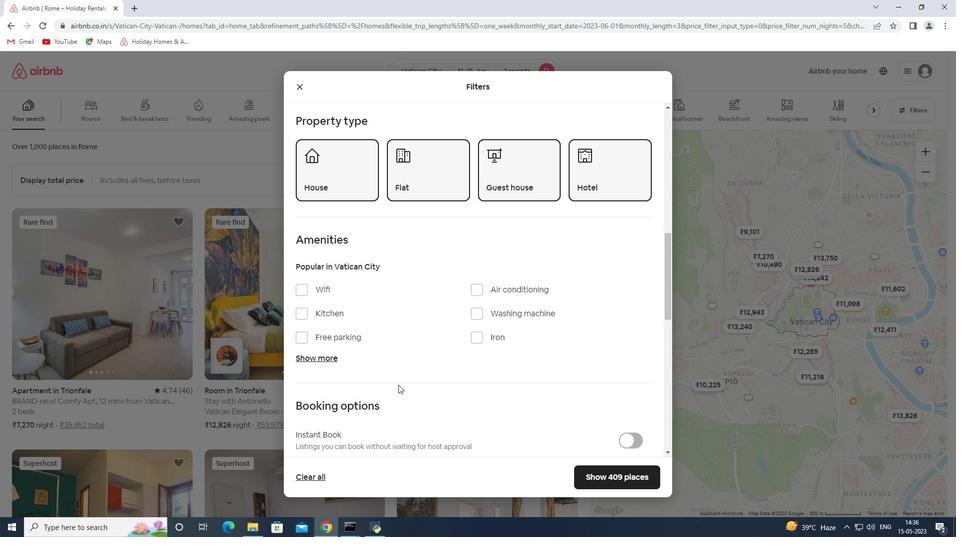 
Action: Mouse scrolled (402, 384) with delta (0, 0)
Screenshot: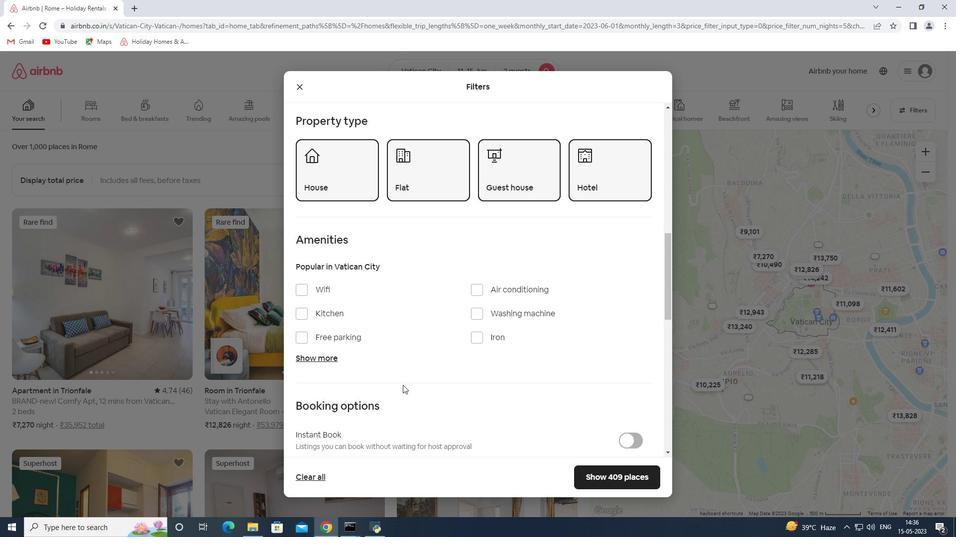 
Action: Mouse scrolled (402, 384) with delta (0, 0)
Screenshot: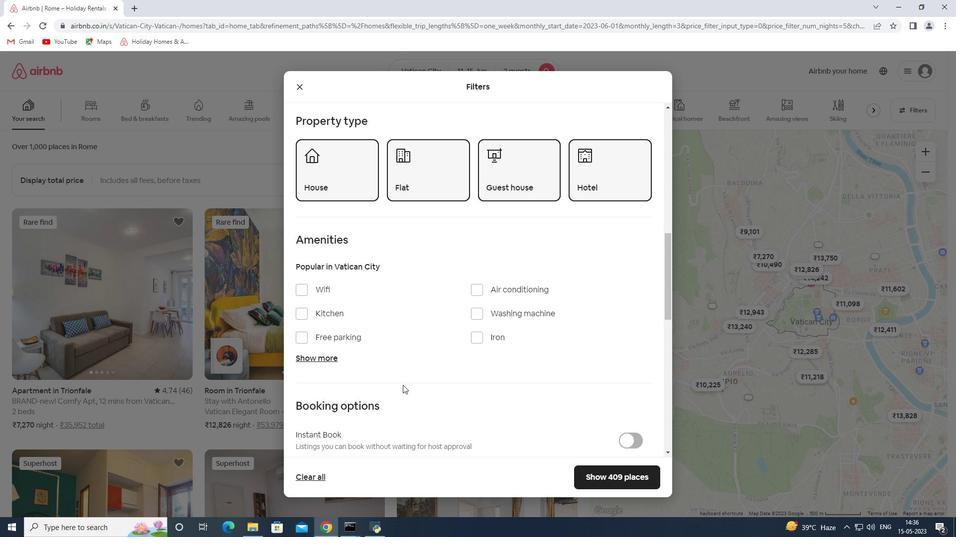 
Action: Mouse scrolled (402, 384) with delta (0, 0)
Screenshot: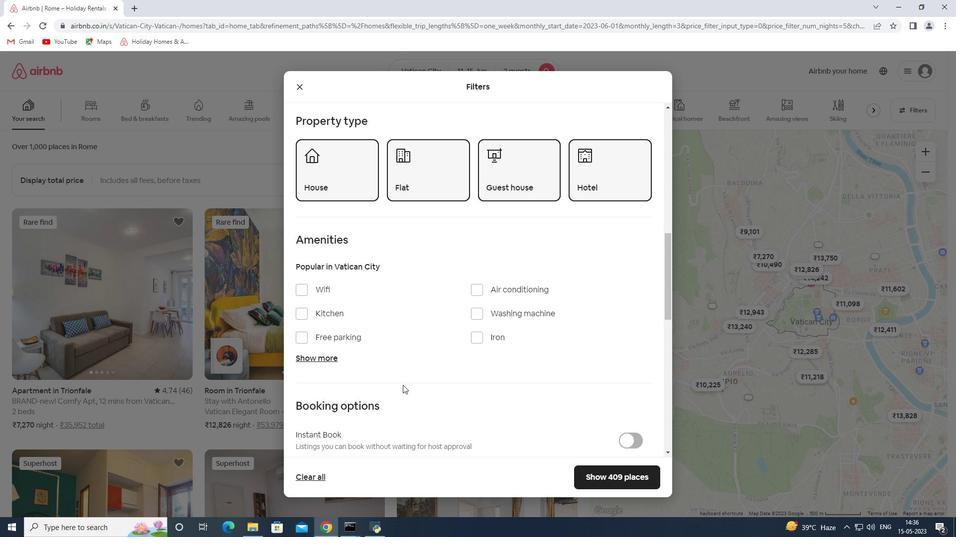 
Action: Mouse moved to (631, 275)
Screenshot: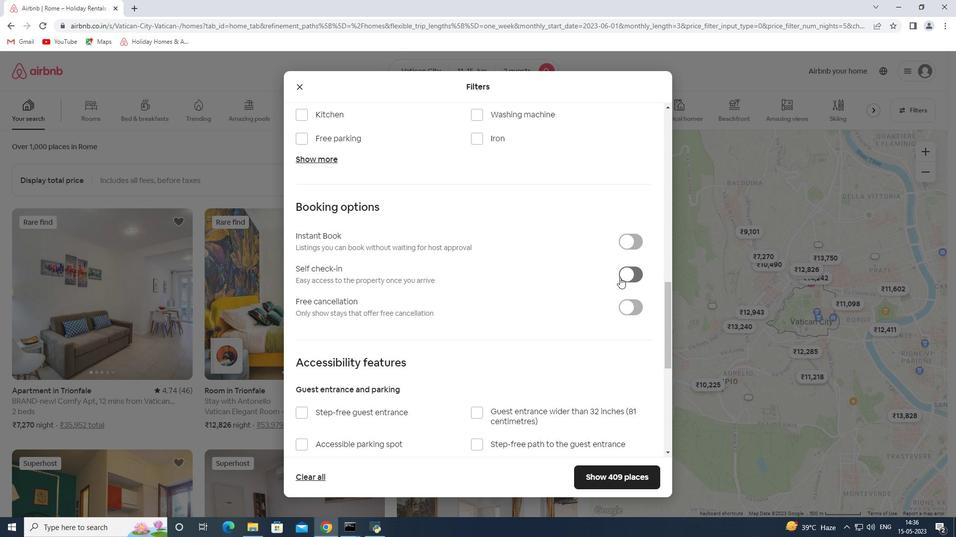 
Action: Mouse pressed left at (631, 275)
Screenshot: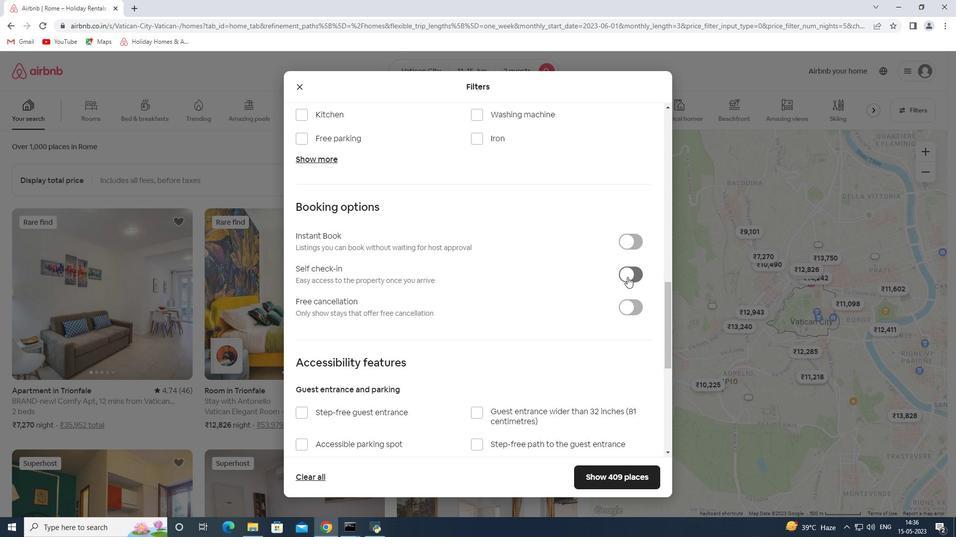 
Action: Mouse moved to (471, 341)
Screenshot: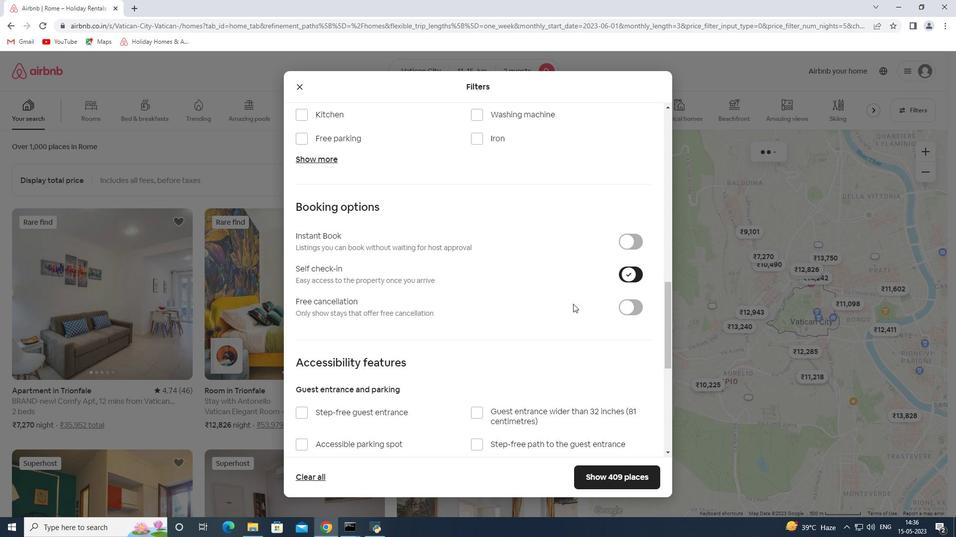 
Action: Mouse scrolled (471, 340) with delta (0, 0)
Screenshot: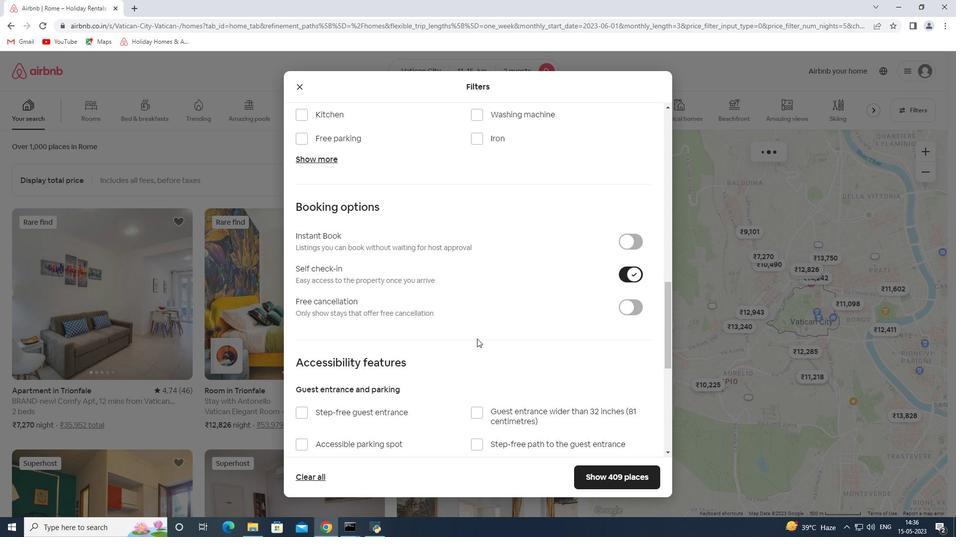 
Action: Mouse scrolled (471, 340) with delta (0, 0)
Screenshot: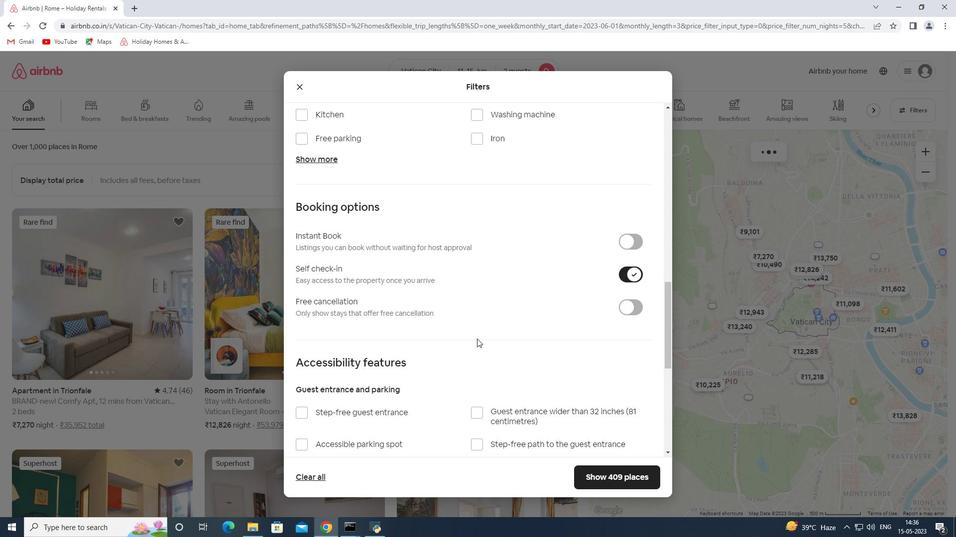 
Action: Mouse scrolled (471, 340) with delta (0, 0)
Screenshot: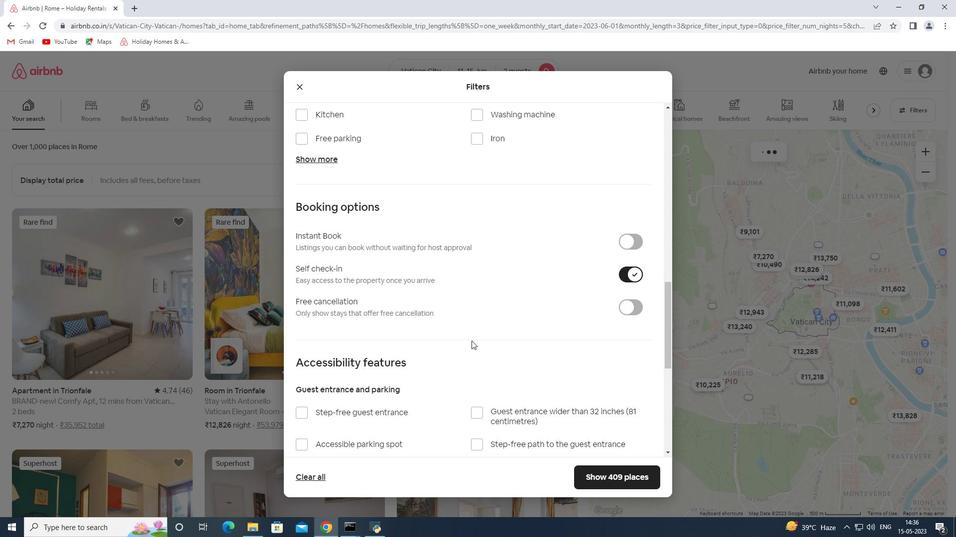 
Action: Mouse moved to (369, 403)
Screenshot: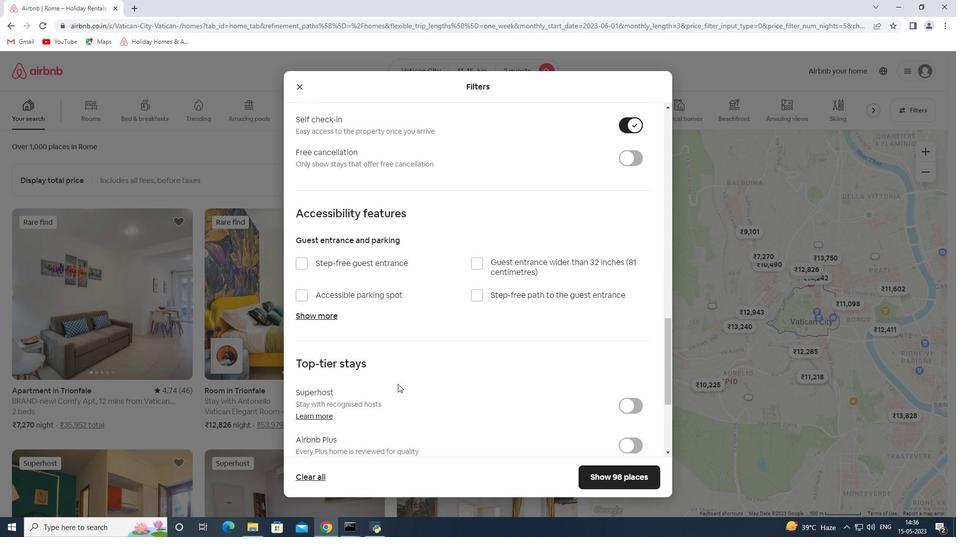 
Action: Mouse scrolled (369, 403) with delta (0, 0)
Screenshot: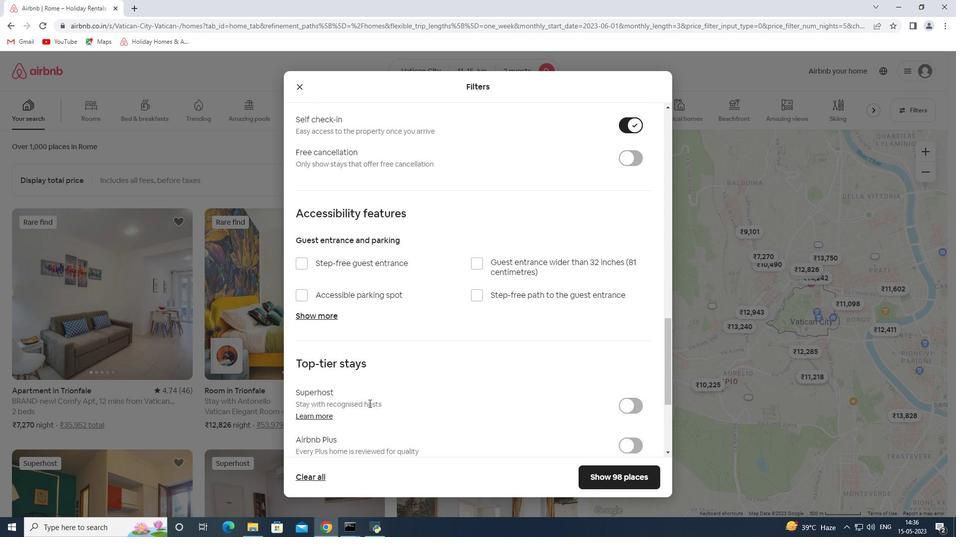 
Action: Mouse scrolled (369, 403) with delta (0, 0)
Screenshot: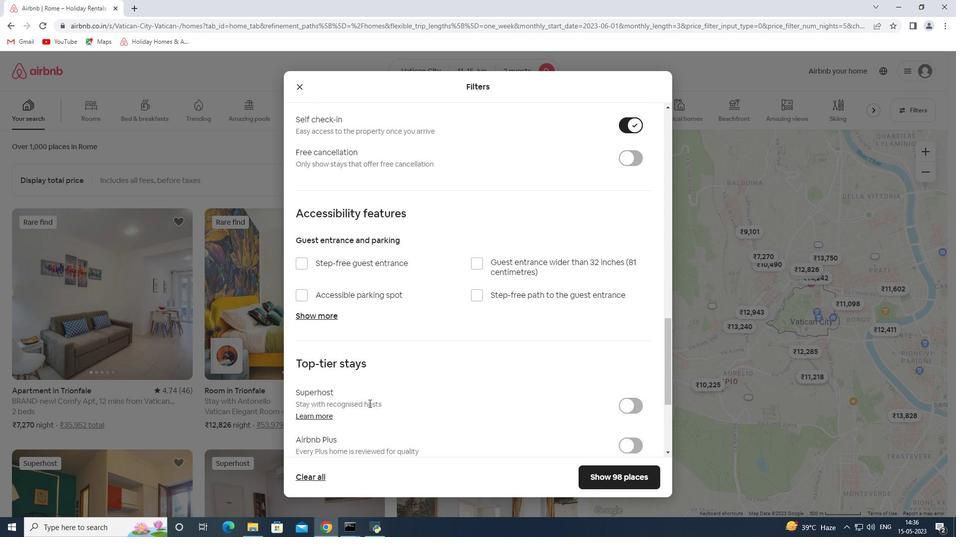 
Action: Mouse scrolled (369, 403) with delta (0, 0)
Screenshot: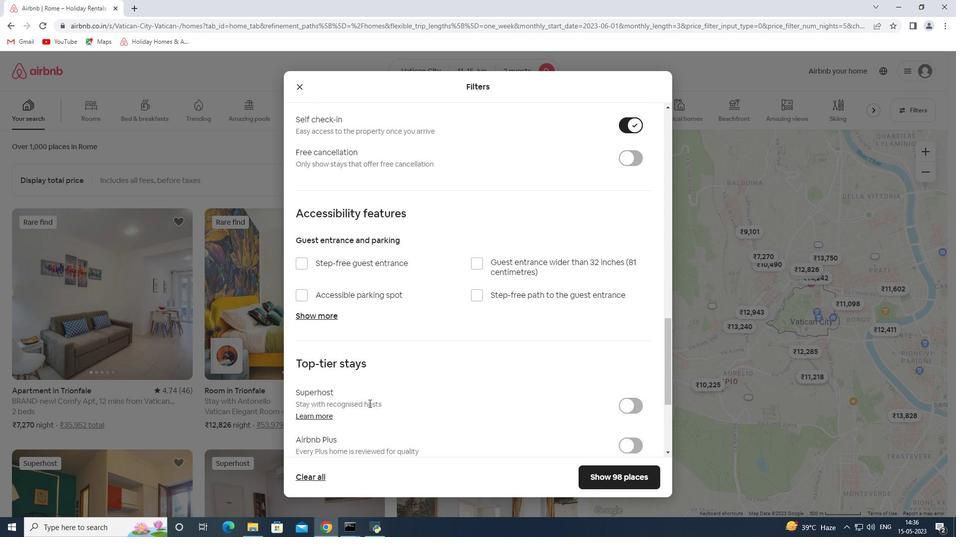 
Action: Mouse scrolled (369, 404) with delta (0, 0)
Screenshot: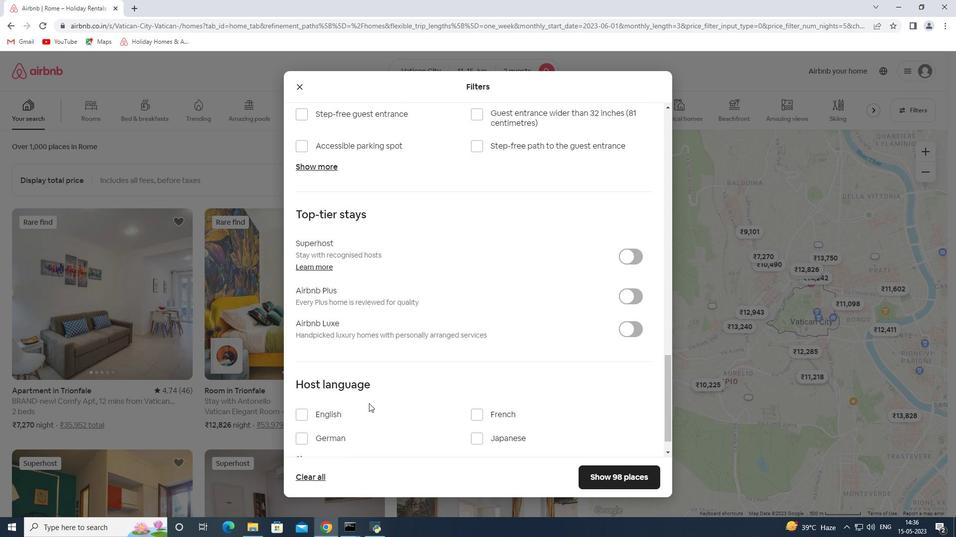 
Action: Mouse scrolled (369, 404) with delta (0, 0)
Screenshot: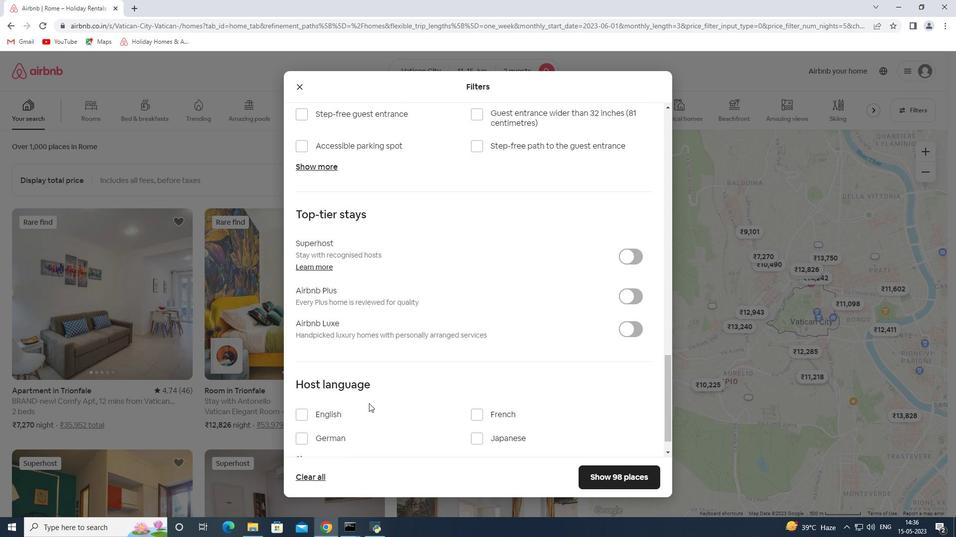 
Action: Mouse scrolled (369, 404) with delta (0, 0)
Screenshot: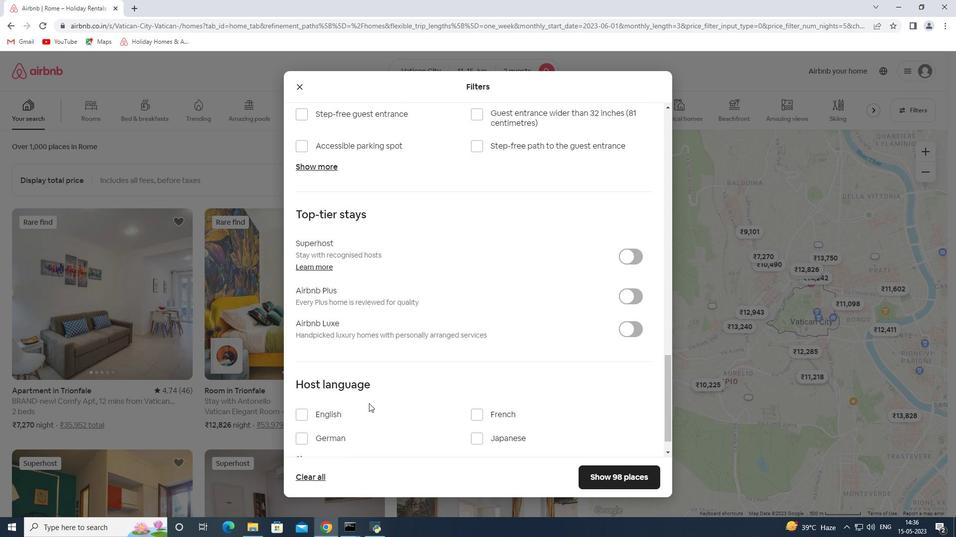 
Action: Mouse scrolled (369, 404) with delta (0, 0)
Screenshot: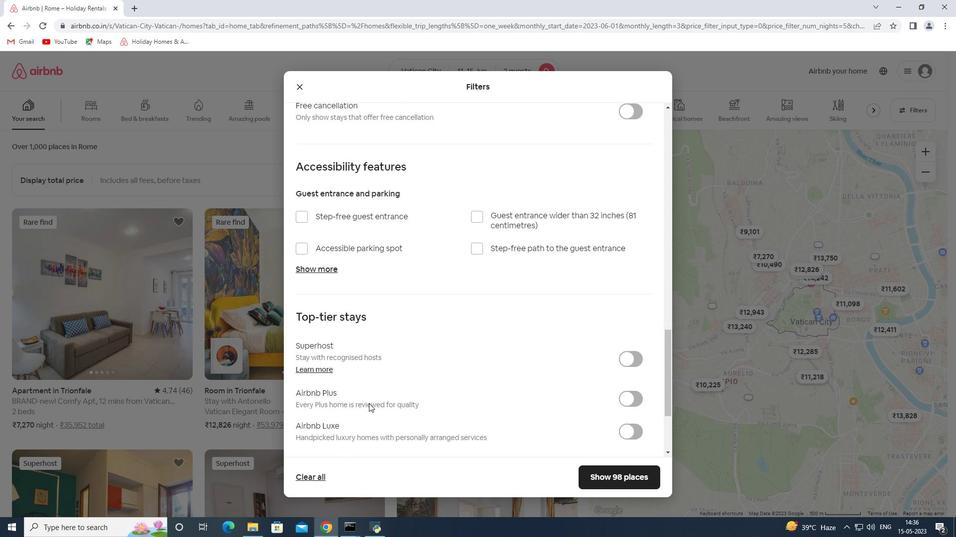 
Action: Mouse scrolled (369, 404) with delta (0, 0)
Screenshot: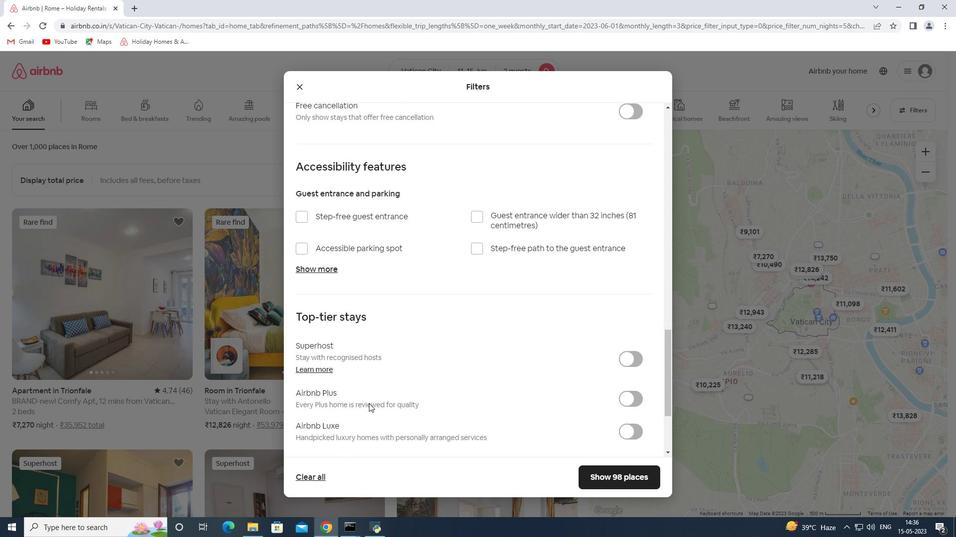 
Action: Mouse scrolled (369, 404) with delta (0, 0)
Screenshot: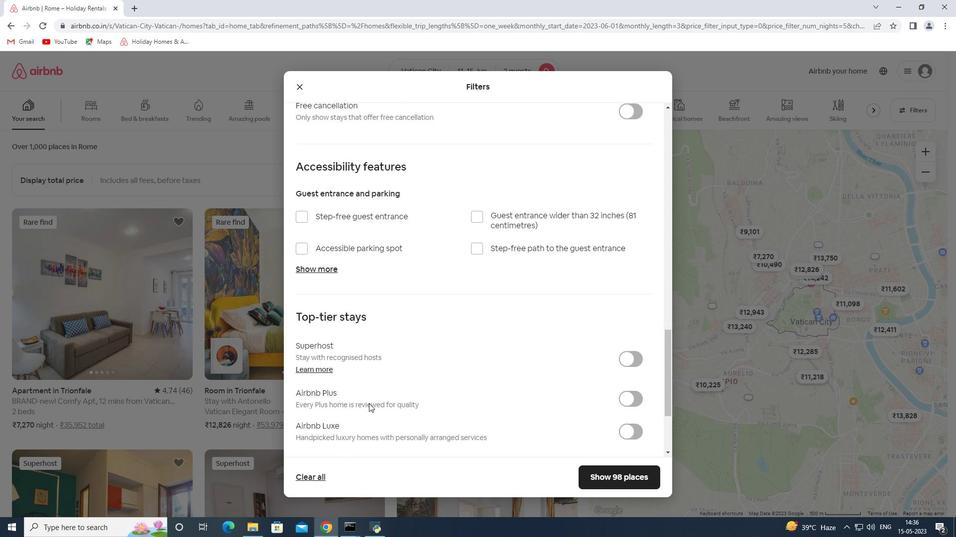 
Action: Mouse scrolled (369, 403) with delta (0, 0)
Screenshot: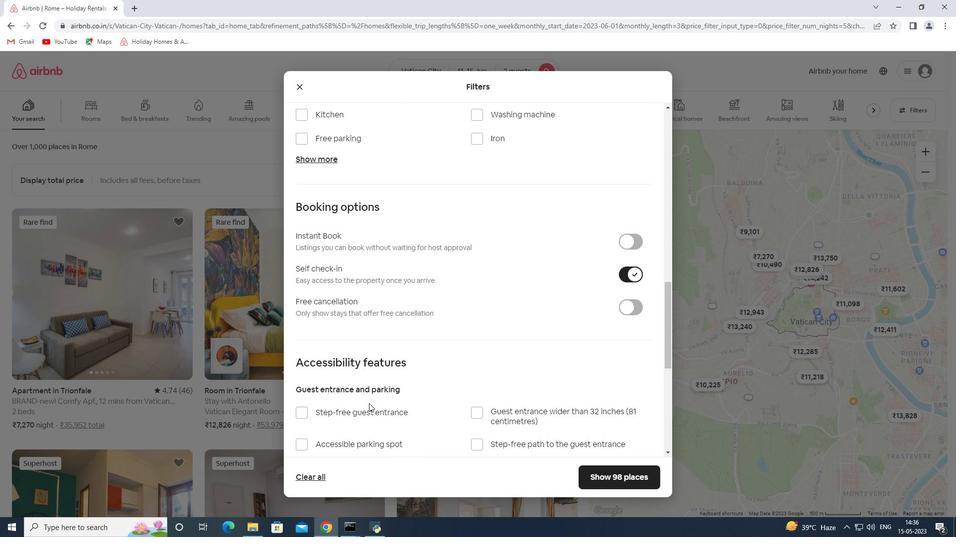 
Action: Mouse scrolled (369, 403) with delta (0, 0)
Screenshot: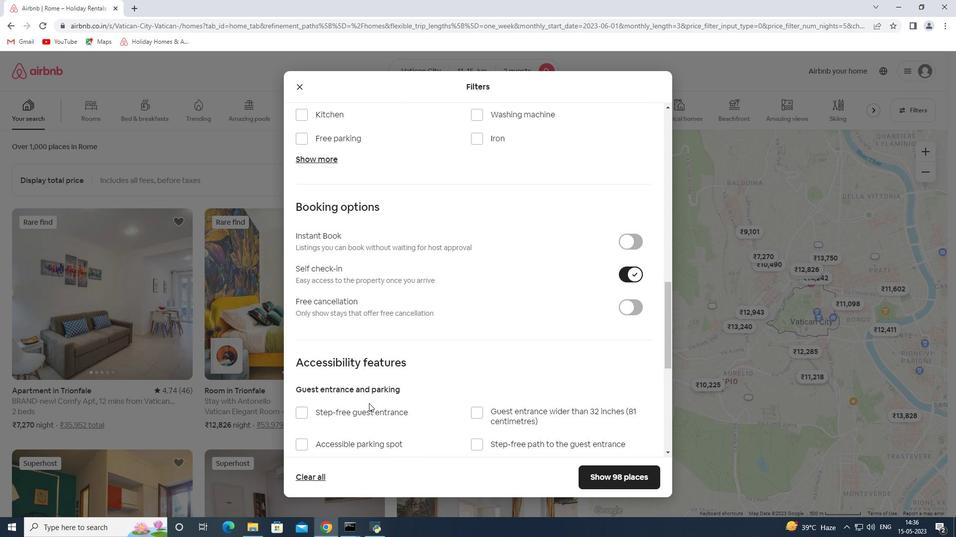 
Action: Mouse scrolled (369, 403) with delta (0, 0)
Screenshot: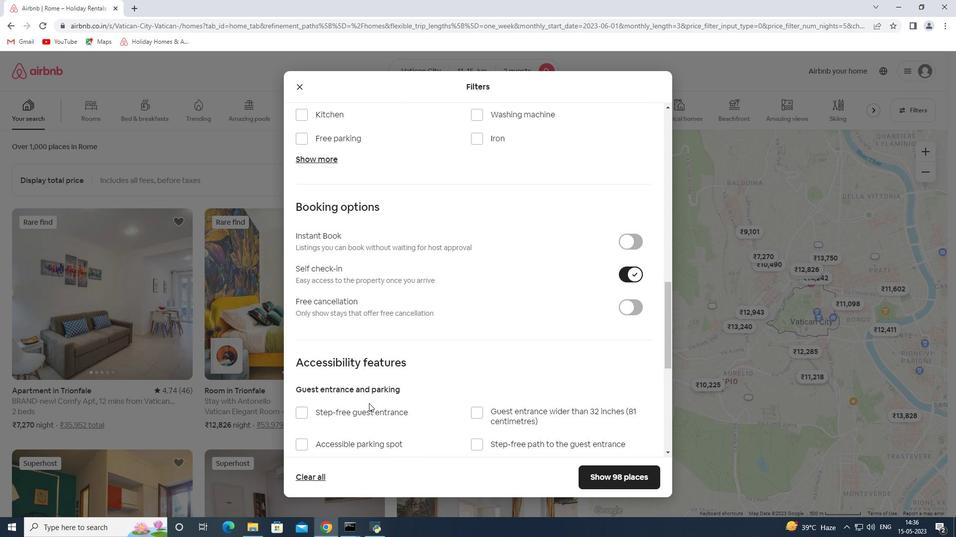 
Action: Mouse scrolled (369, 403) with delta (0, 0)
Screenshot: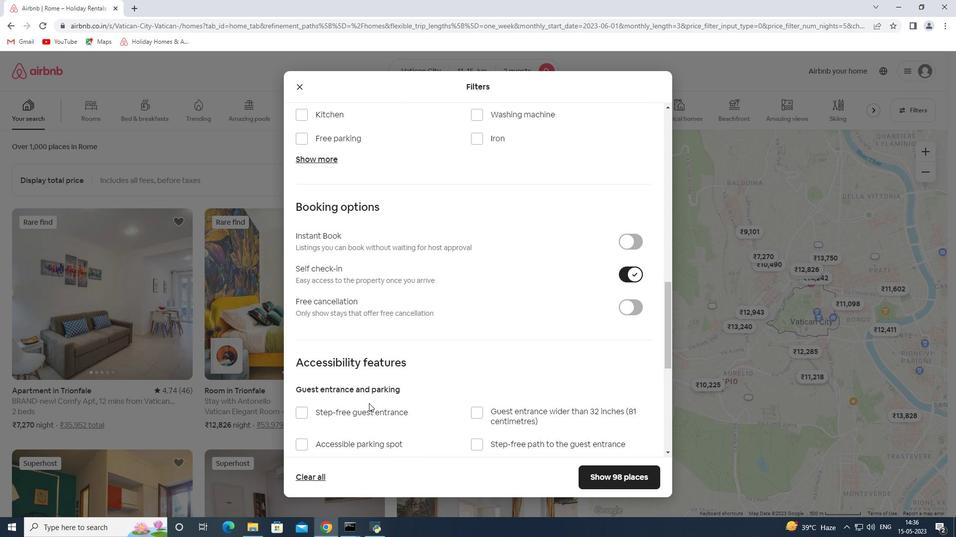 
Action: Mouse scrolled (369, 403) with delta (0, 0)
Screenshot: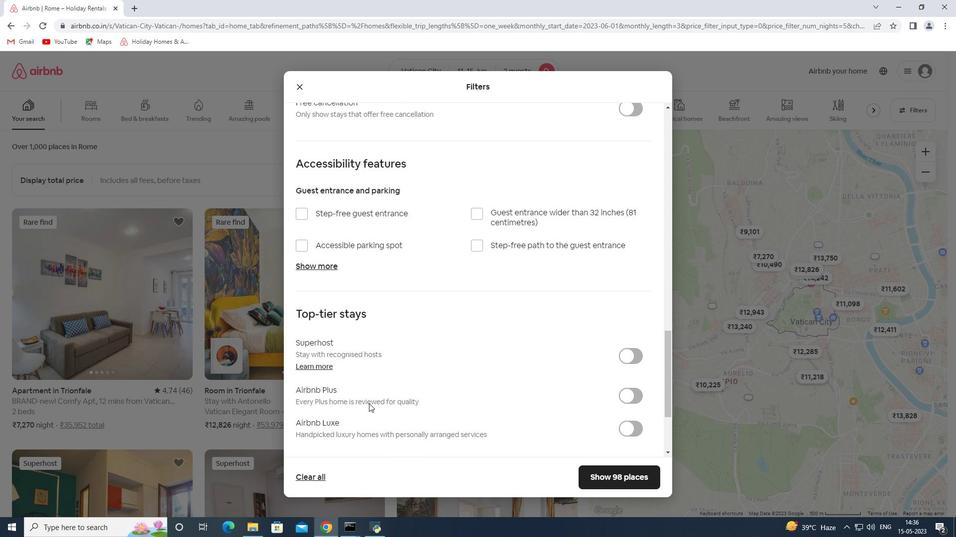 
Action: Mouse scrolled (369, 403) with delta (0, 0)
Screenshot: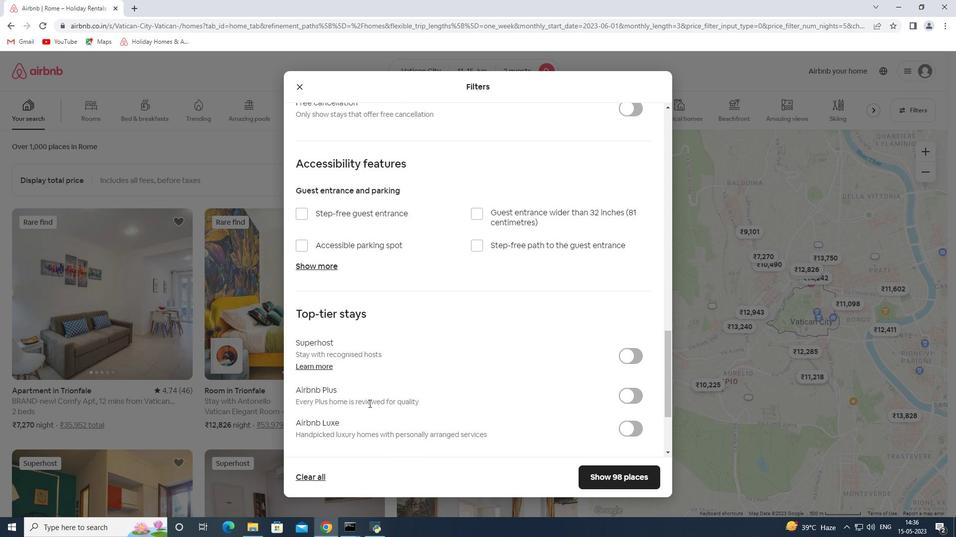 
Action: Mouse scrolled (369, 403) with delta (0, 0)
Screenshot: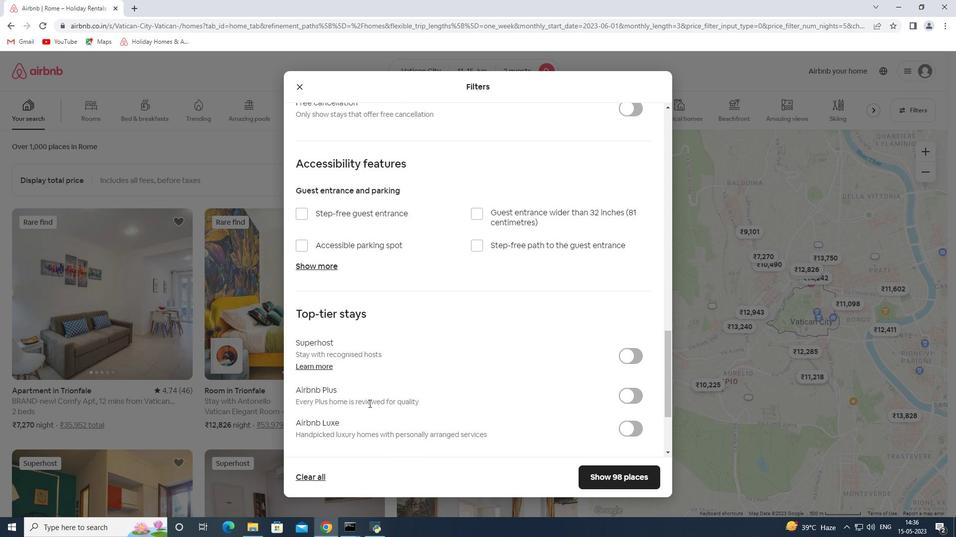 
Action: Mouse scrolled (369, 403) with delta (0, 0)
Screenshot: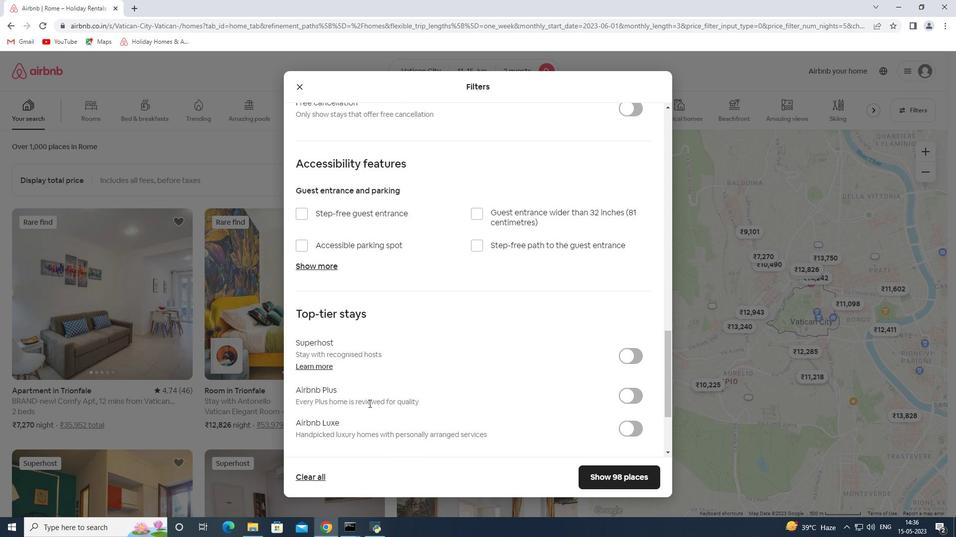
Action: Mouse scrolled (369, 403) with delta (0, 0)
Screenshot: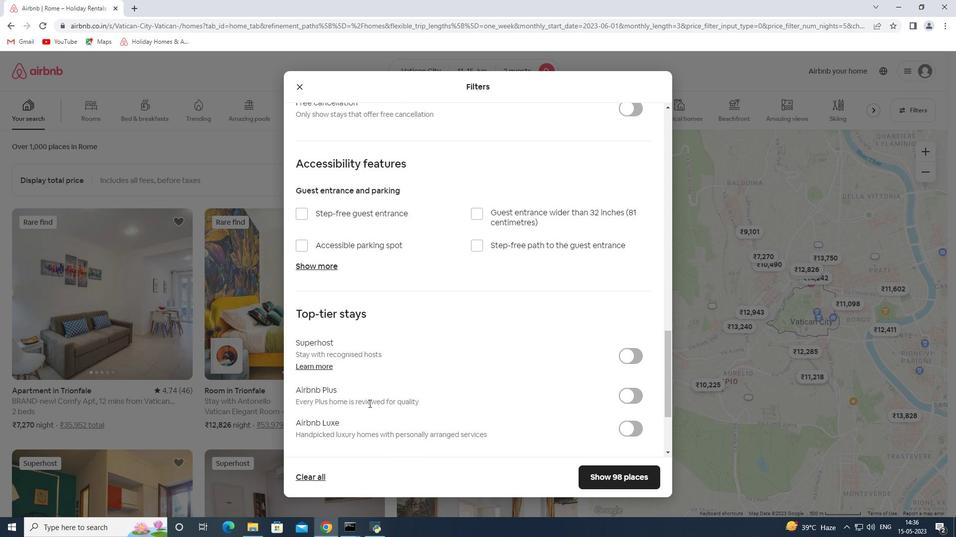 
Action: Mouse scrolled (369, 403) with delta (0, 0)
Screenshot: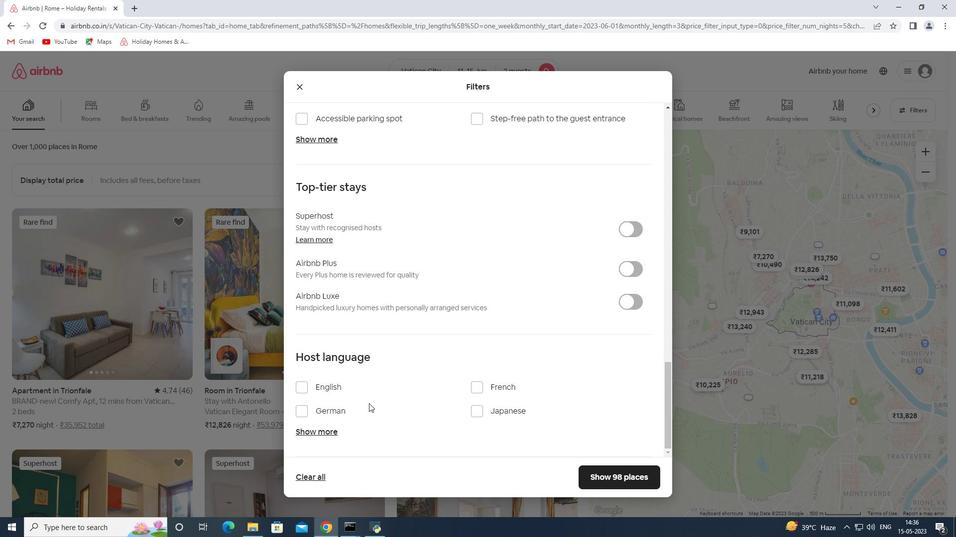 
Action: Mouse scrolled (369, 403) with delta (0, 0)
Screenshot: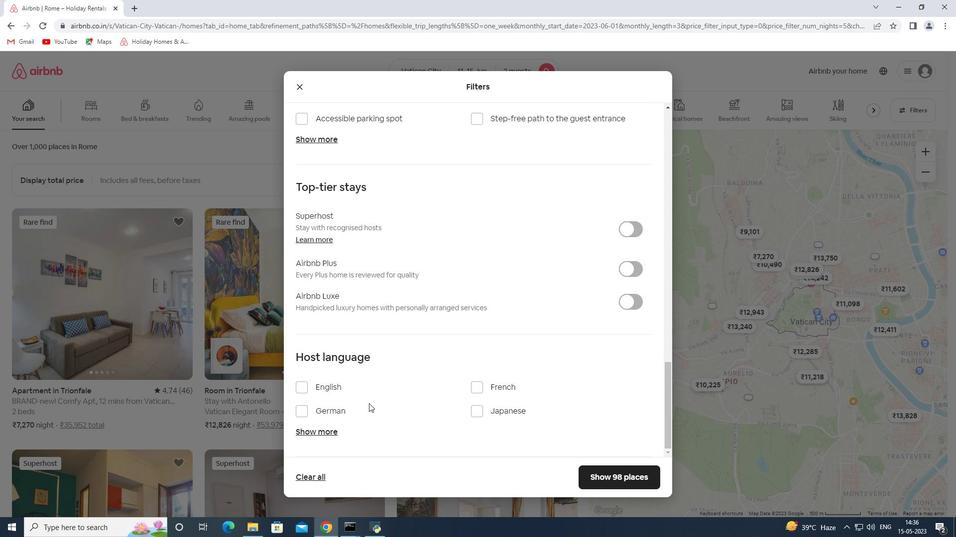 
Action: Mouse scrolled (369, 403) with delta (0, 0)
Screenshot: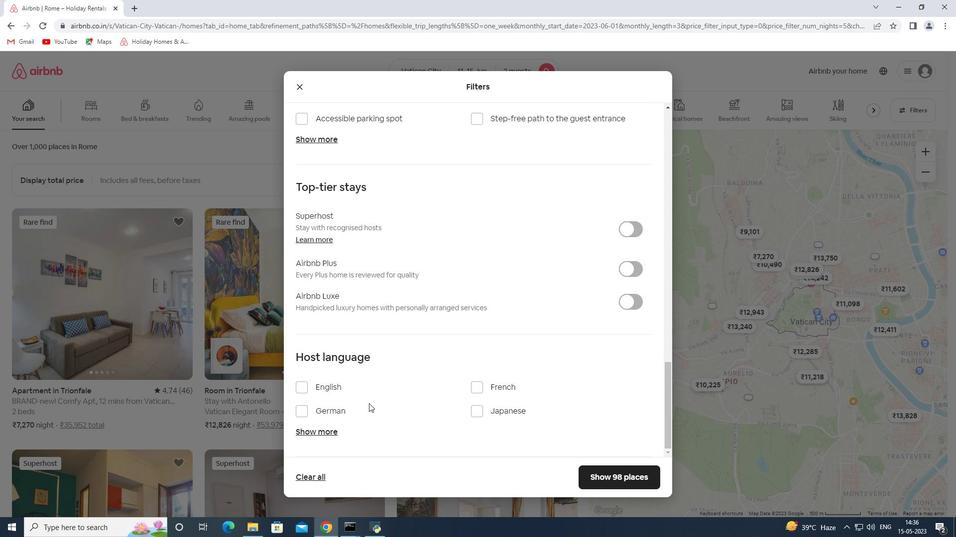 
Action: Mouse moved to (330, 385)
Screenshot: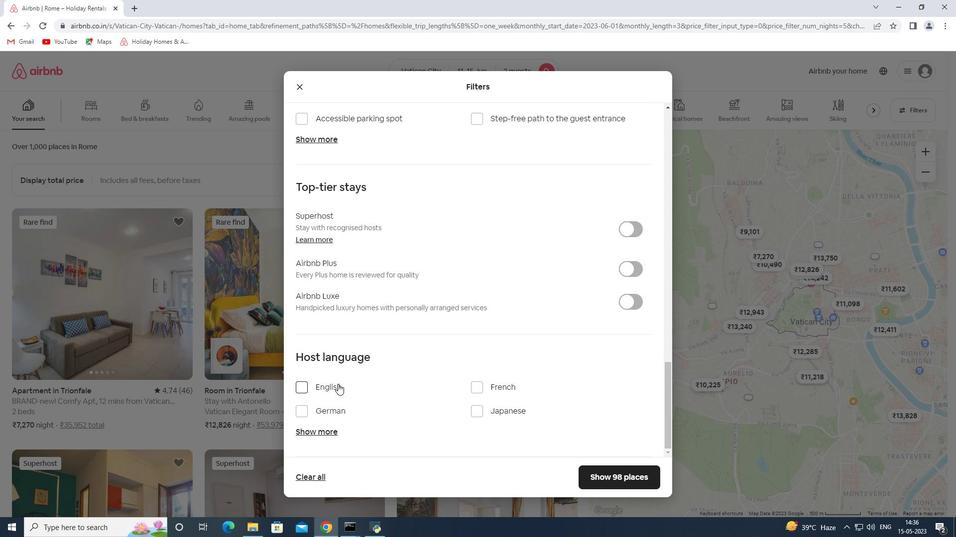 
Action: Mouse pressed left at (330, 385)
Screenshot: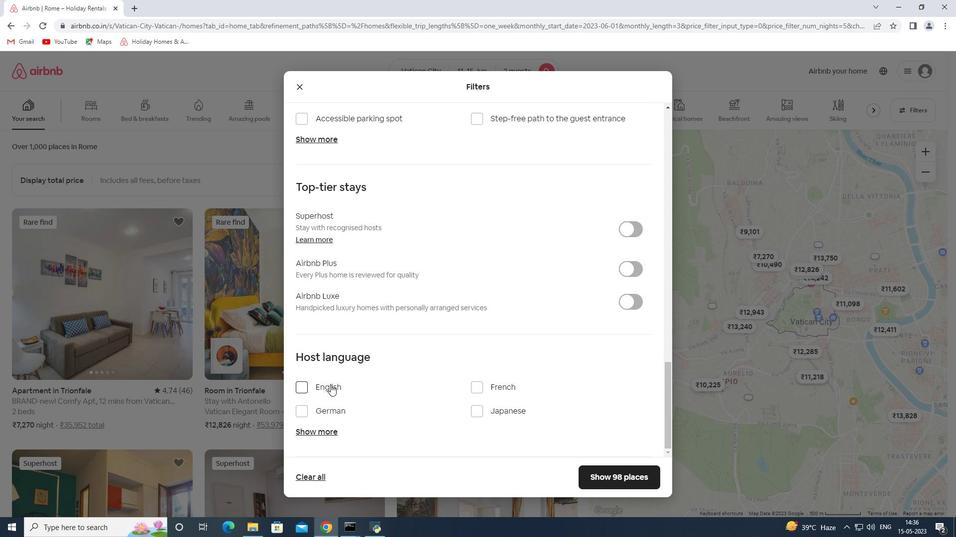 
Action: Mouse moved to (558, 427)
Screenshot: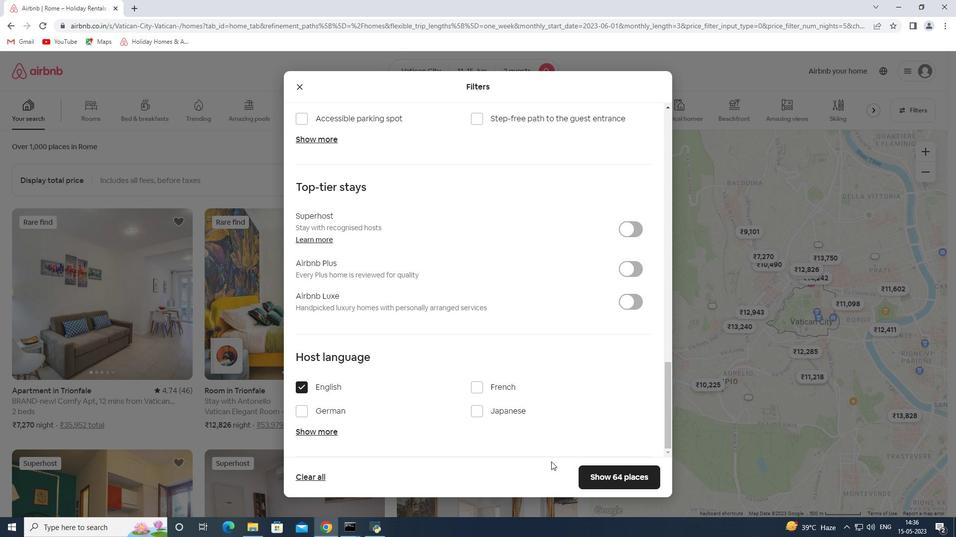 
Action: Mouse scrolled (558, 427) with delta (0, 0)
Screenshot: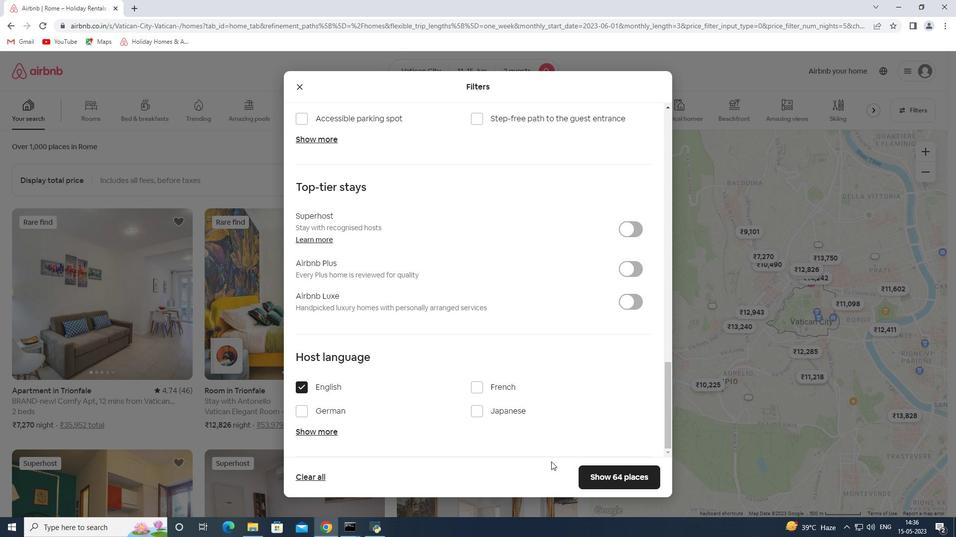 
Action: Mouse scrolled (558, 427) with delta (0, 0)
Screenshot: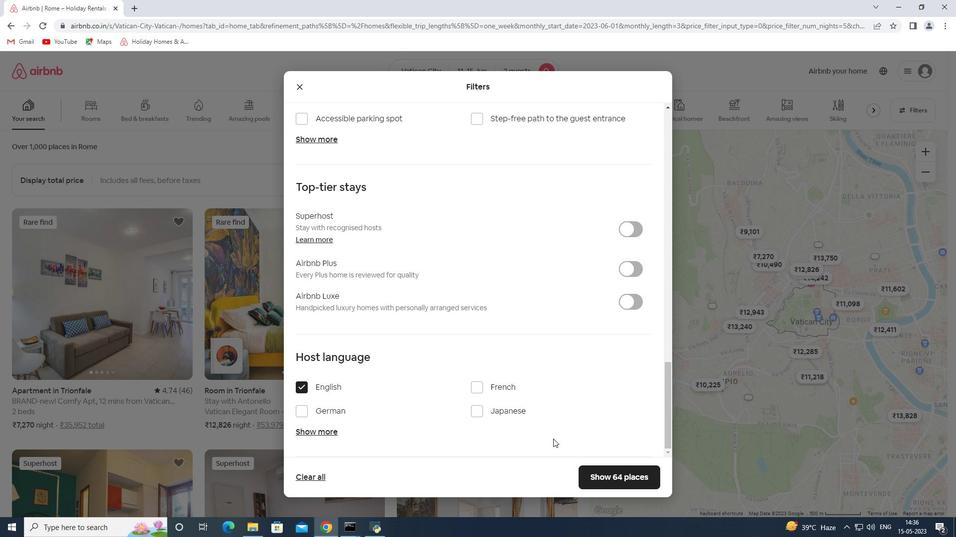 
Action: Mouse scrolled (558, 427) with delta (0, 0)
Screenshot: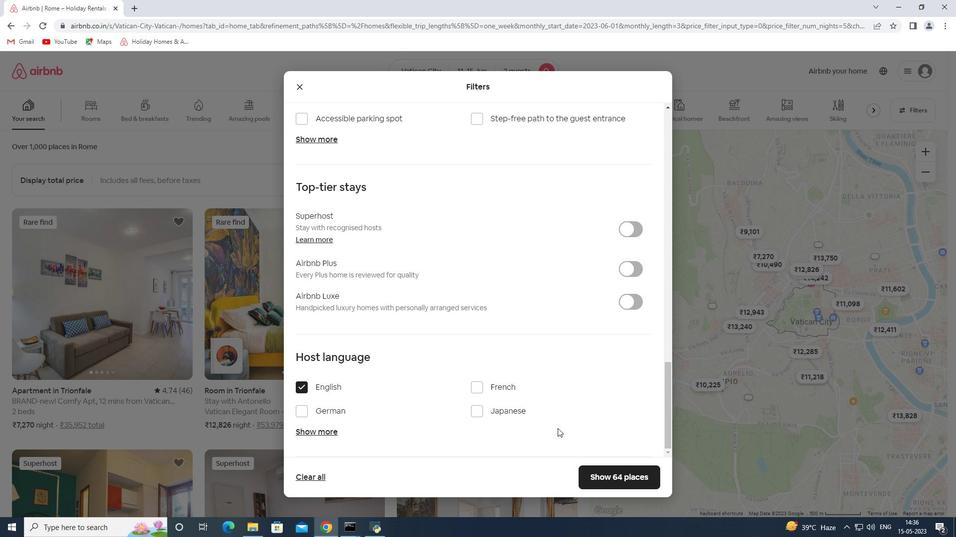 
Action: Mouse moved to (585, 479)
Screenshot: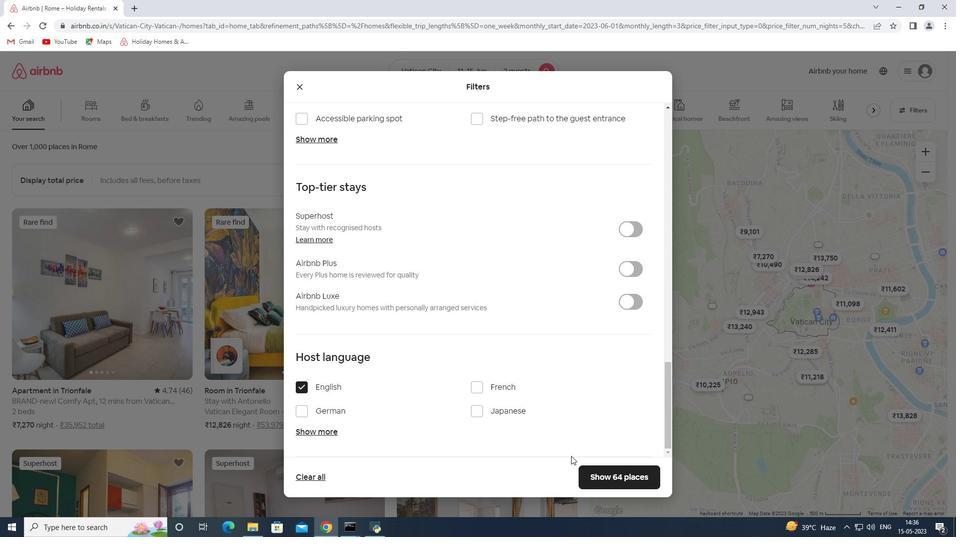 
Action: Mouse pressed left at (585, 479)
Screenshot: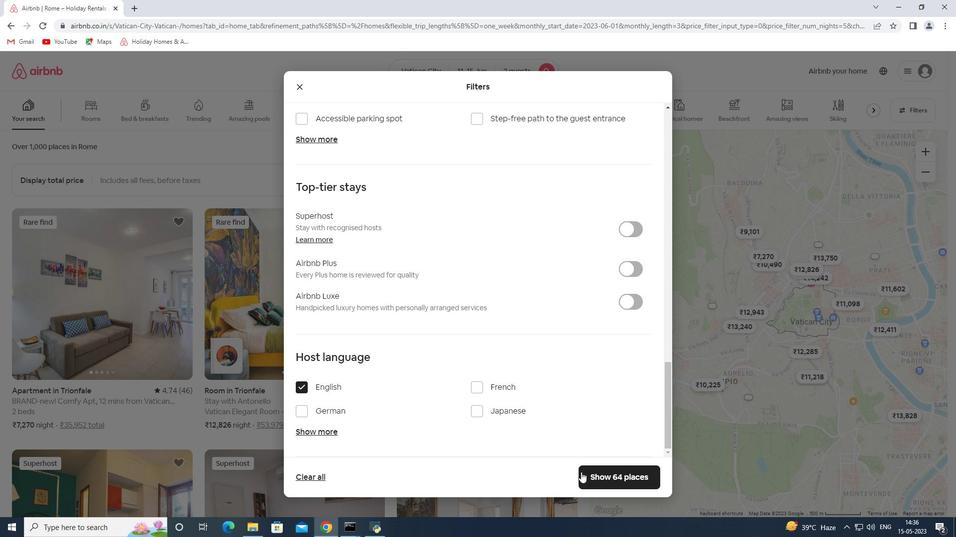 
